Task: Create a due date automation trigger when advanced on, on the monday before a card is due add dates starting in less than 1 working days at 11:00 AM.
Action: Mouse moved to (1033, 304)
Screenshot: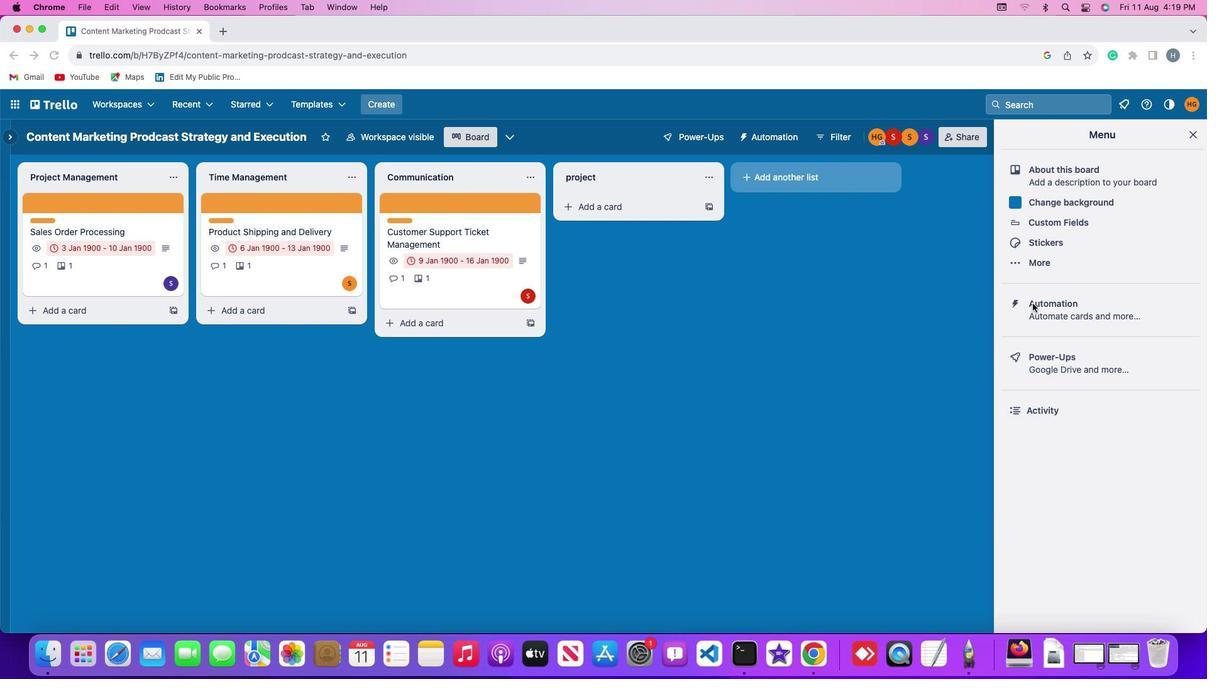 
Action: Mouse pressed left at (1033, 304)
Screenshot: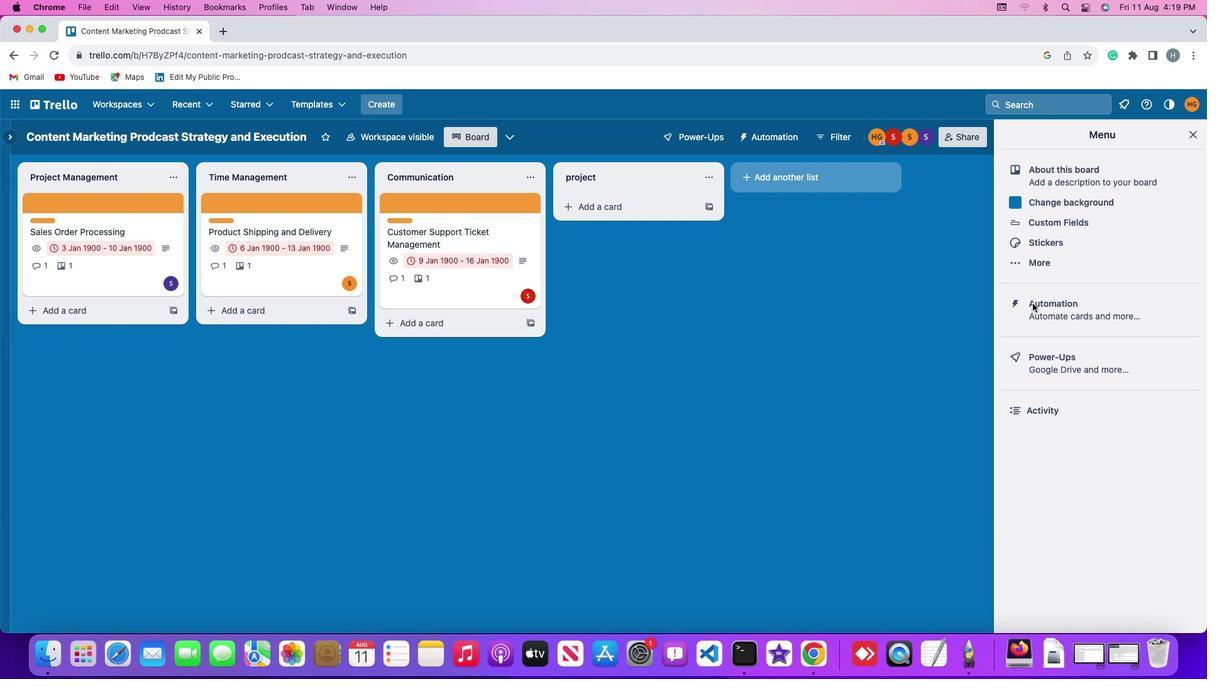 
Action: Mouse pressed left at (1033, 304)
Screenshot: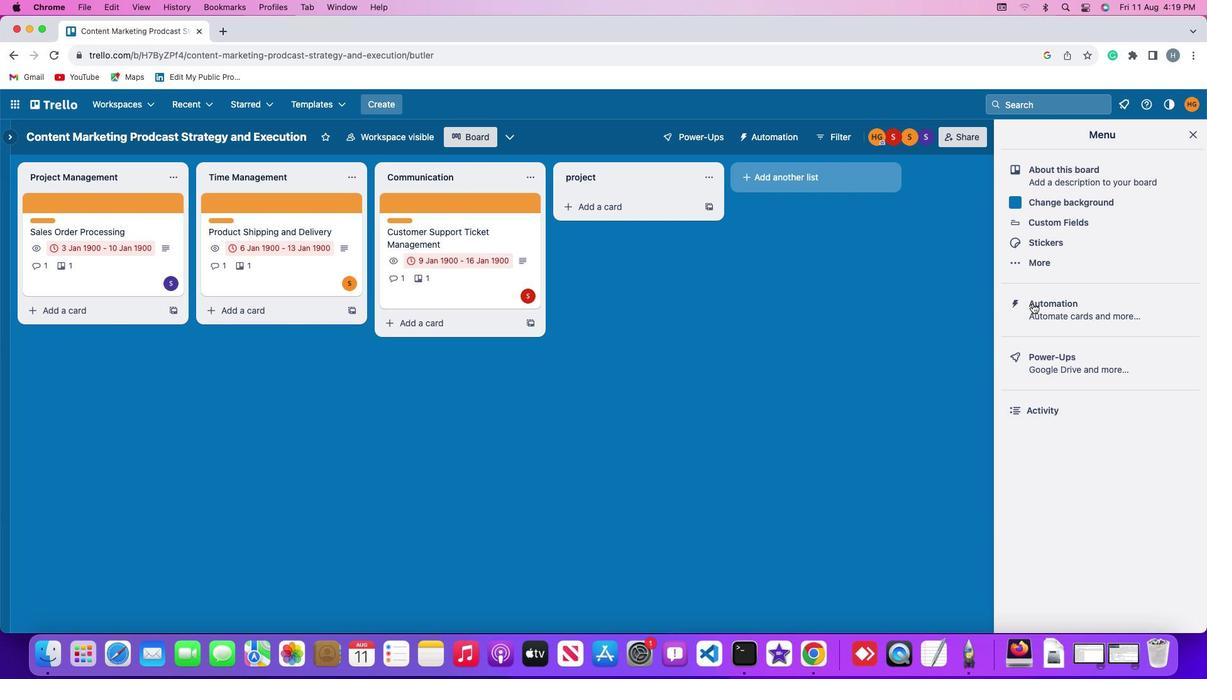 
Action: Mouse moved to (78, 298)
Screenshot: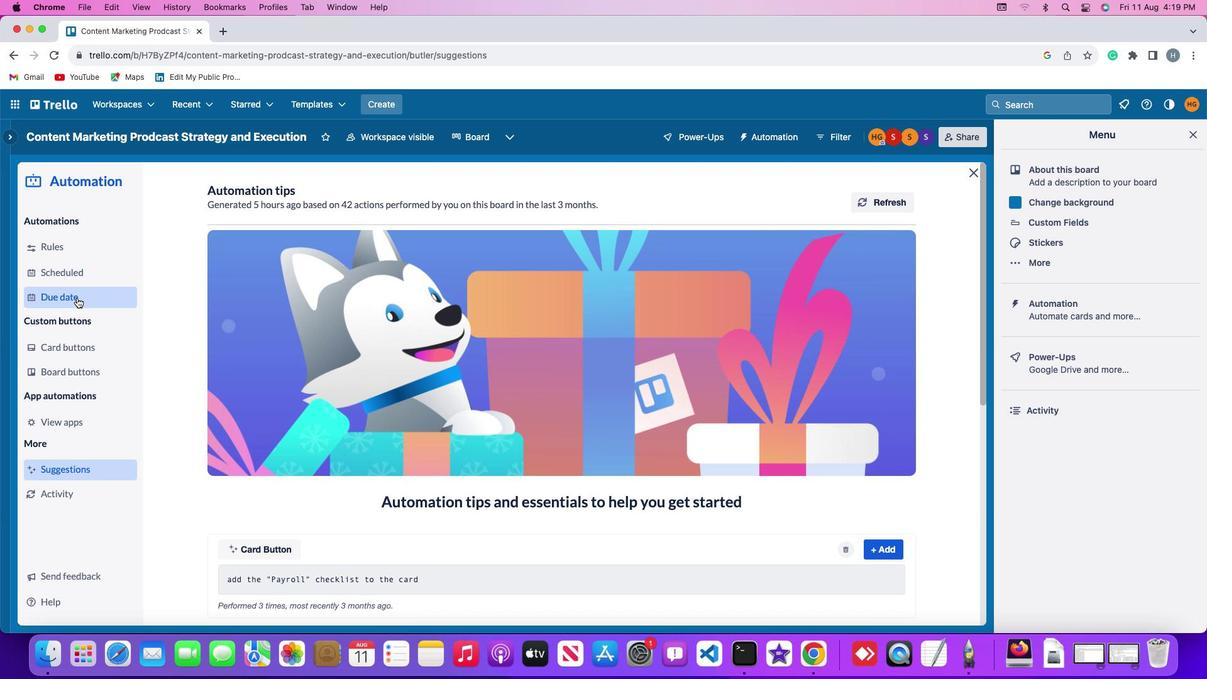 
Action: Mouse pressed left at (78, 298)
Screenshot: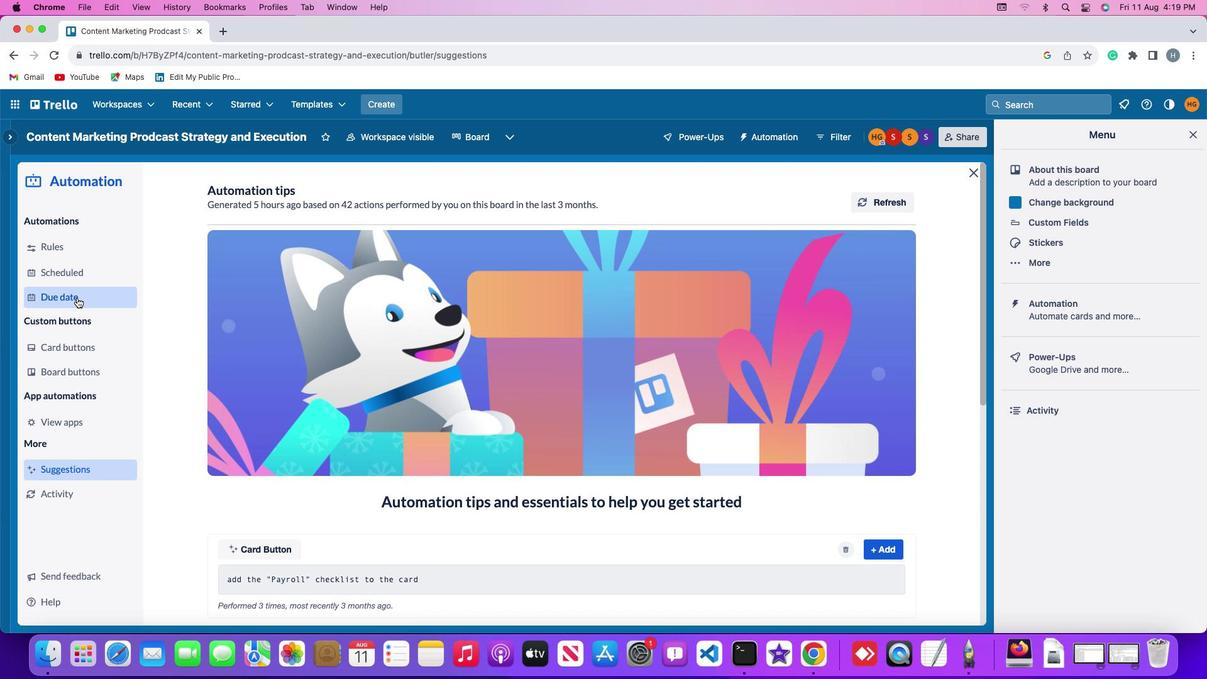 
Action: Mouse moved to (830, 196)
Screenshot: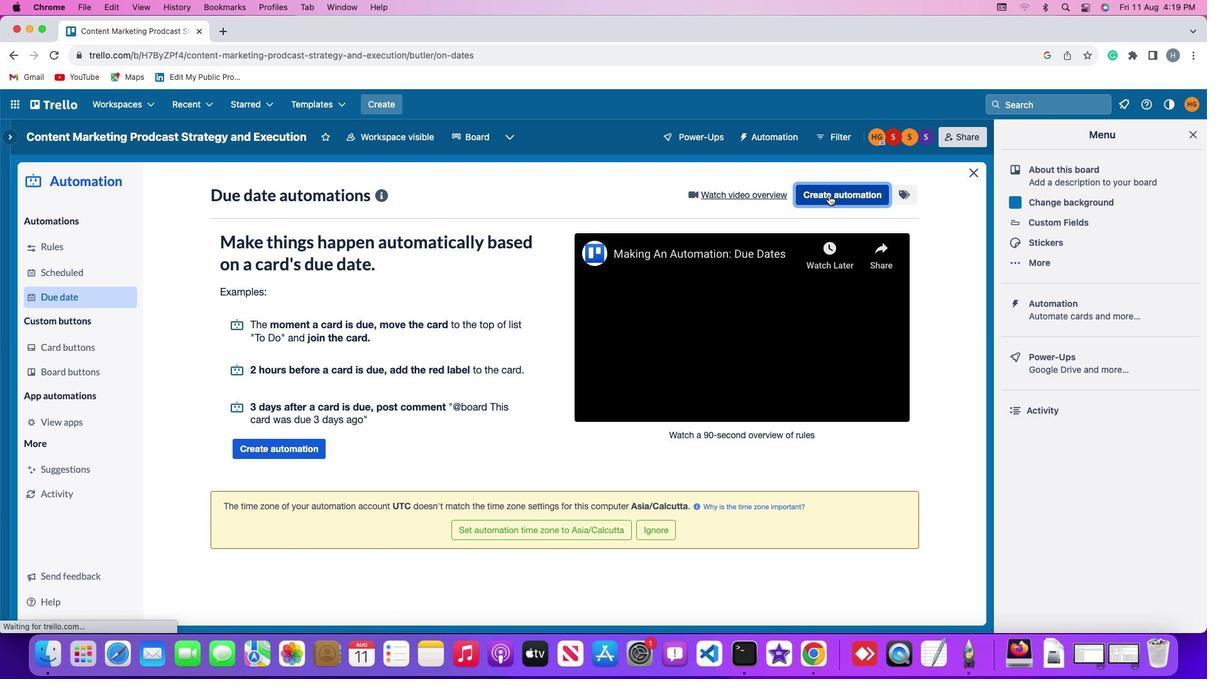 
Action: Mouse pressed left at (830, 196)
Screenshot: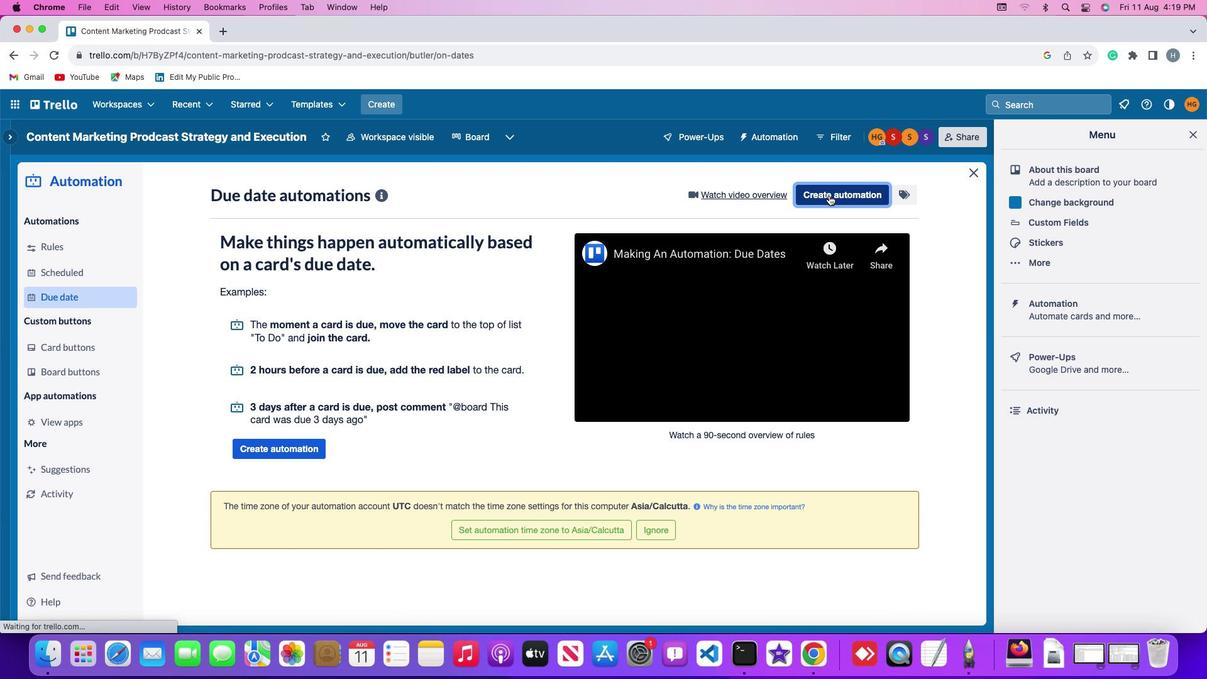 
Action: Mouse moved to (270, 312)
Screenshot: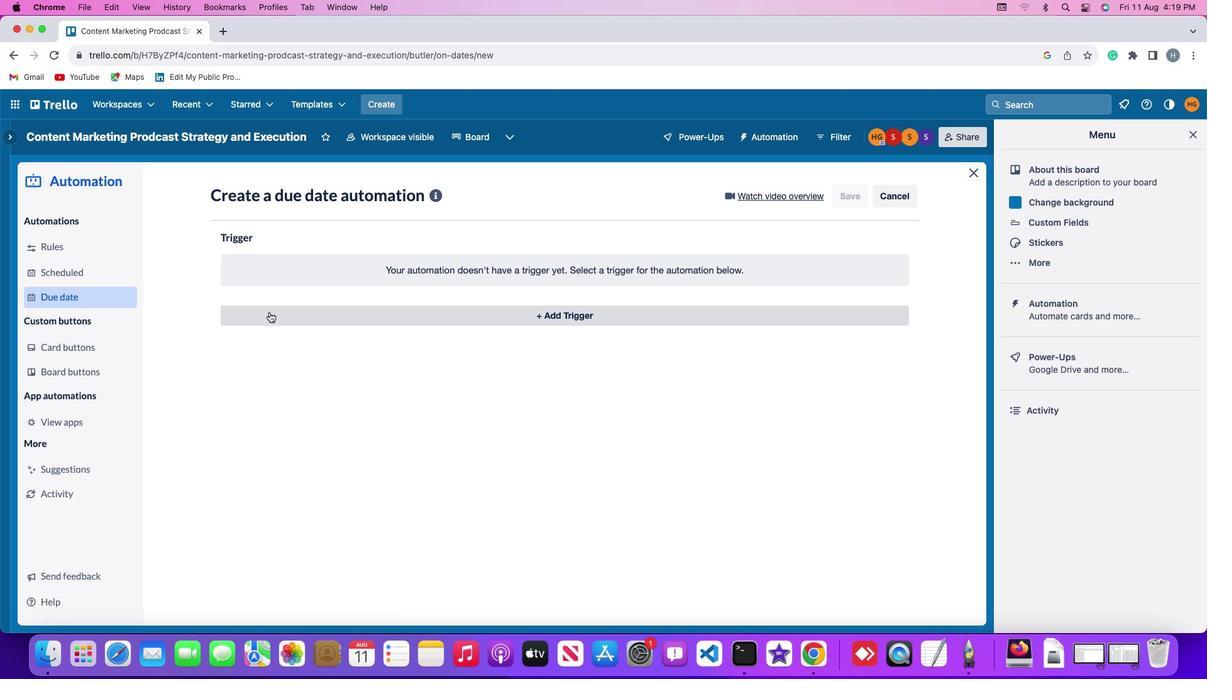 
Action: Mouse pressed left at (270, 312)
Screenshot: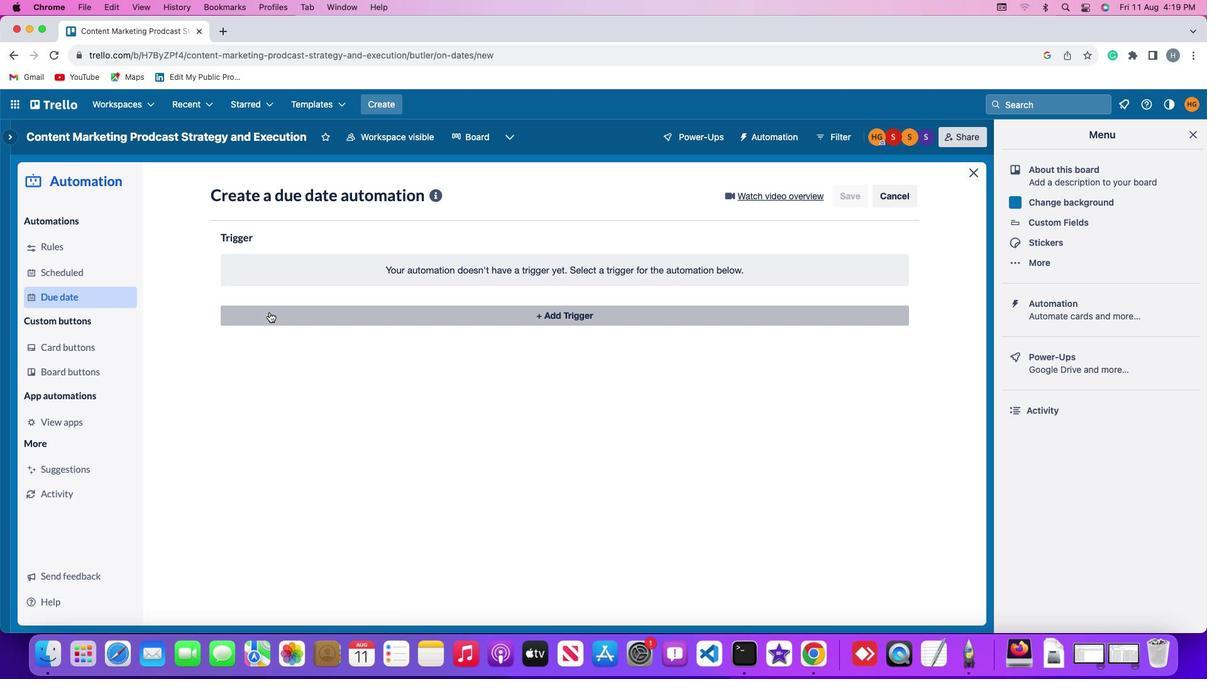 
Action: Mouse moved to (274, 538)
Screenshot: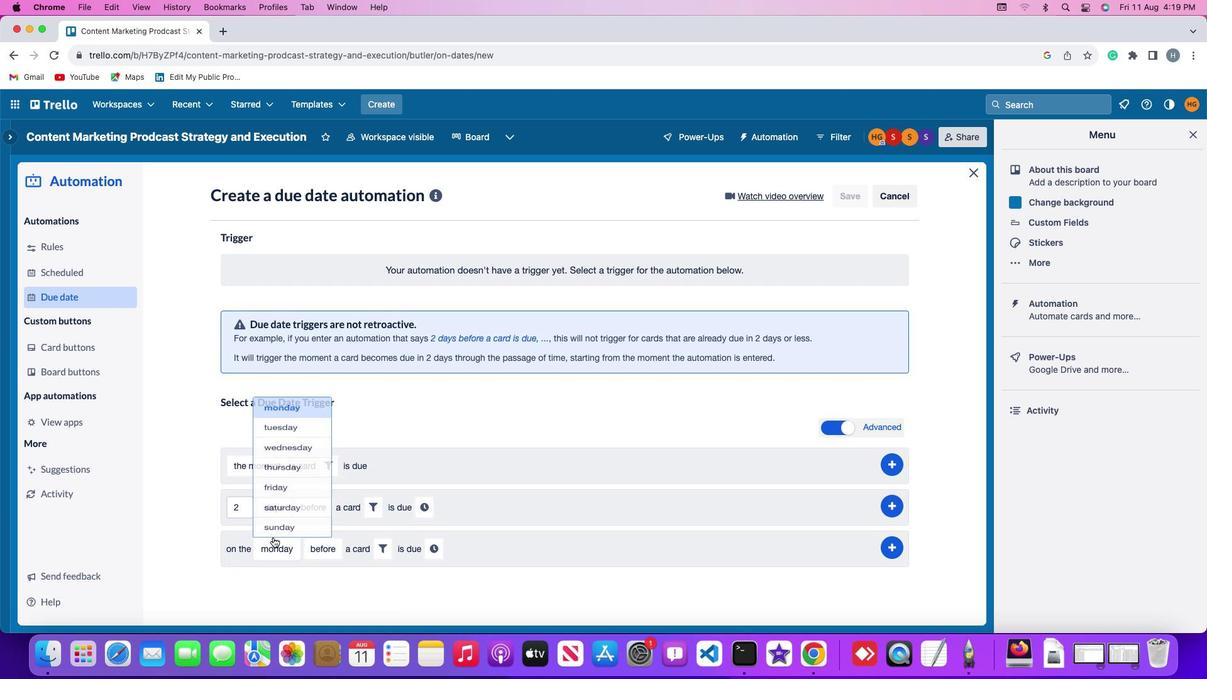 
Action: Mouse pressed left at (274, 538)
Screenshot: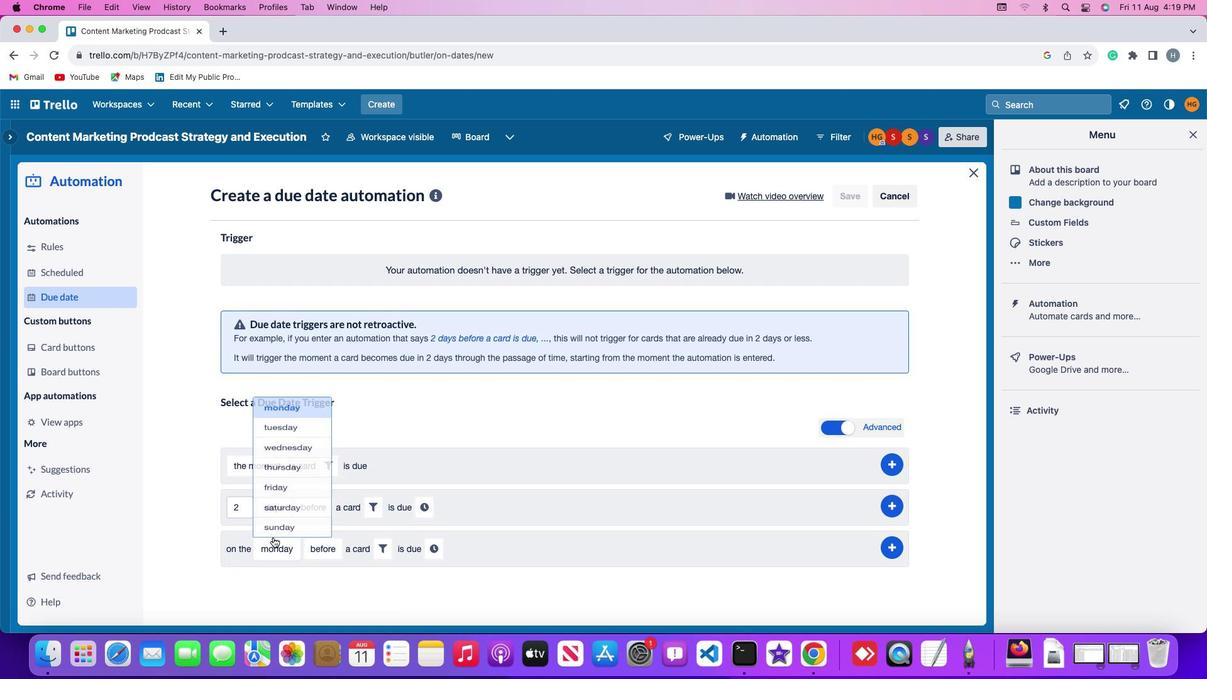 
Action: Mouse moved to (300, 377)
Screenshot: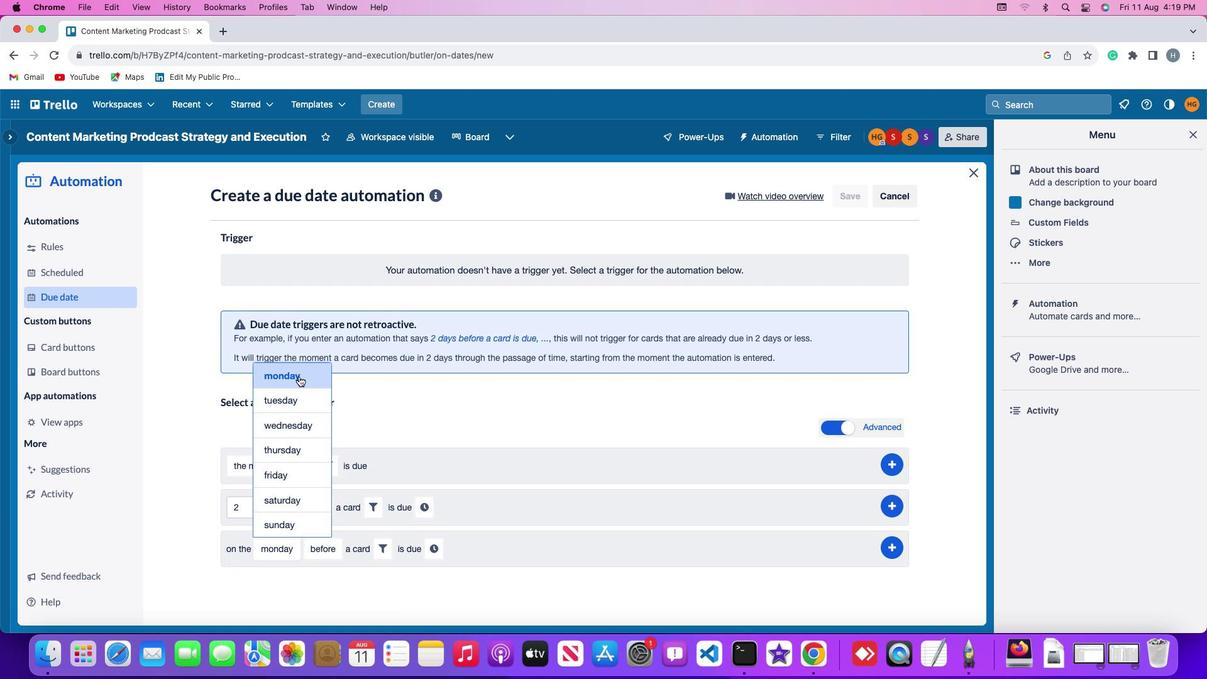 
Action: Mouse pressed left at (300, 377)
Screenshot: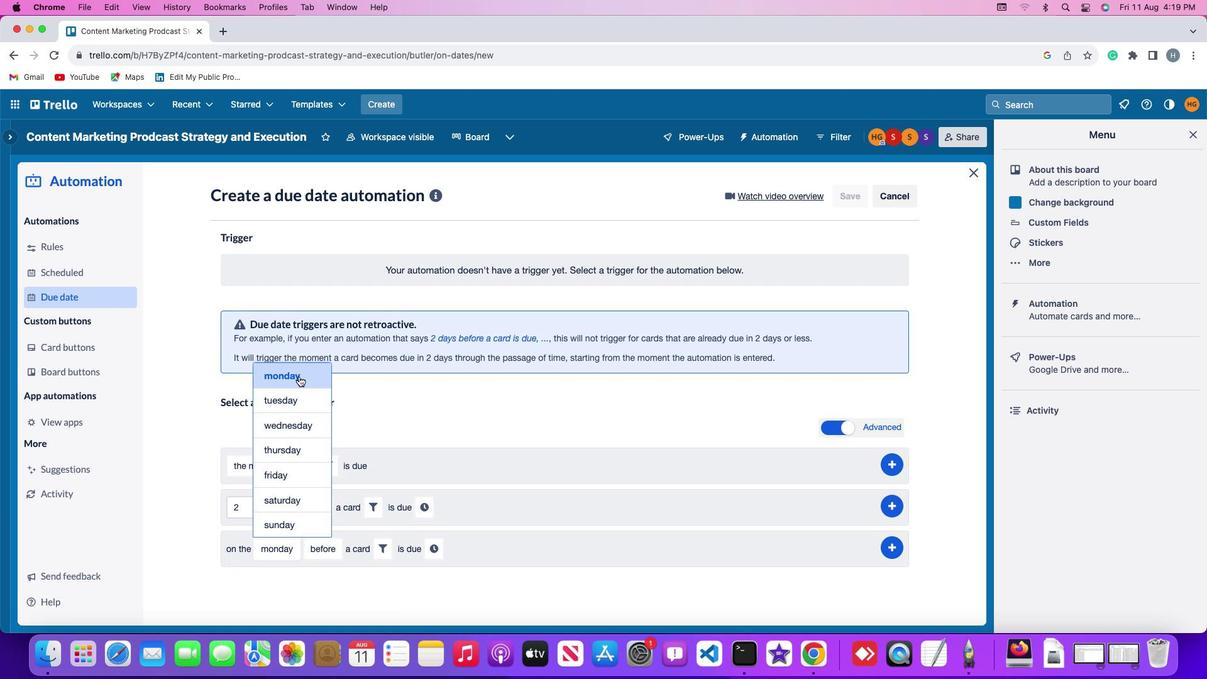 
Action: Mouse moved to (310, 542)
Screenshot: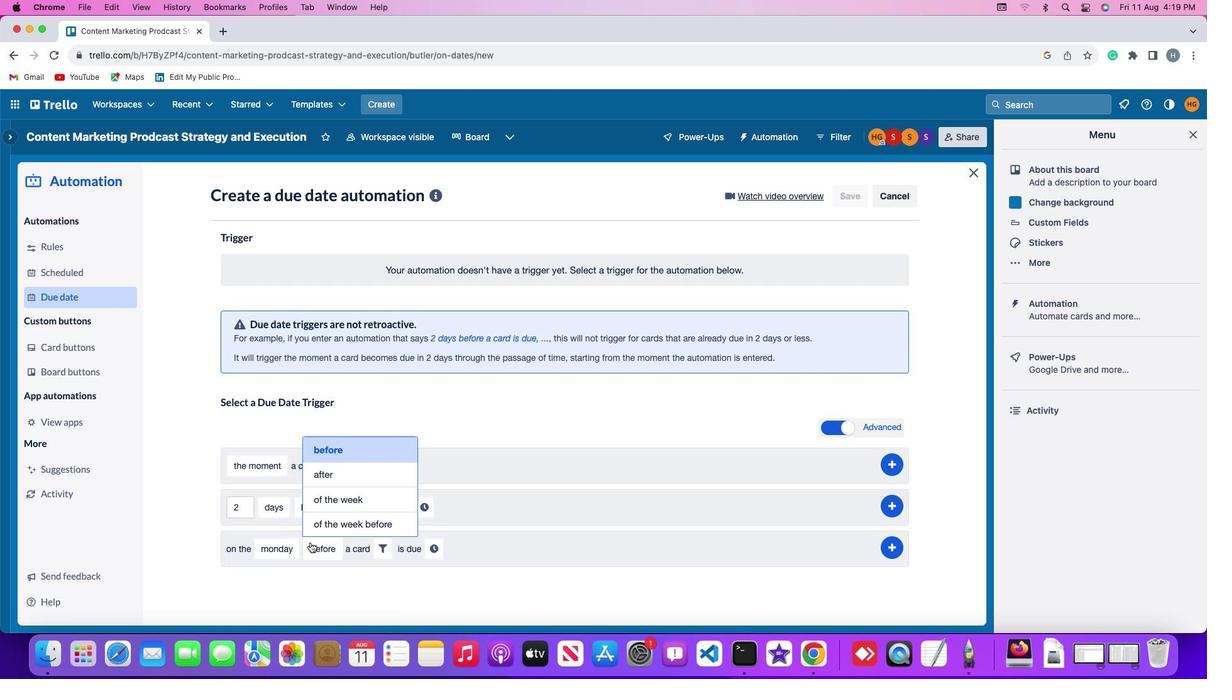 
Action: Mouse pressed left at (310, 542)
Screenshot: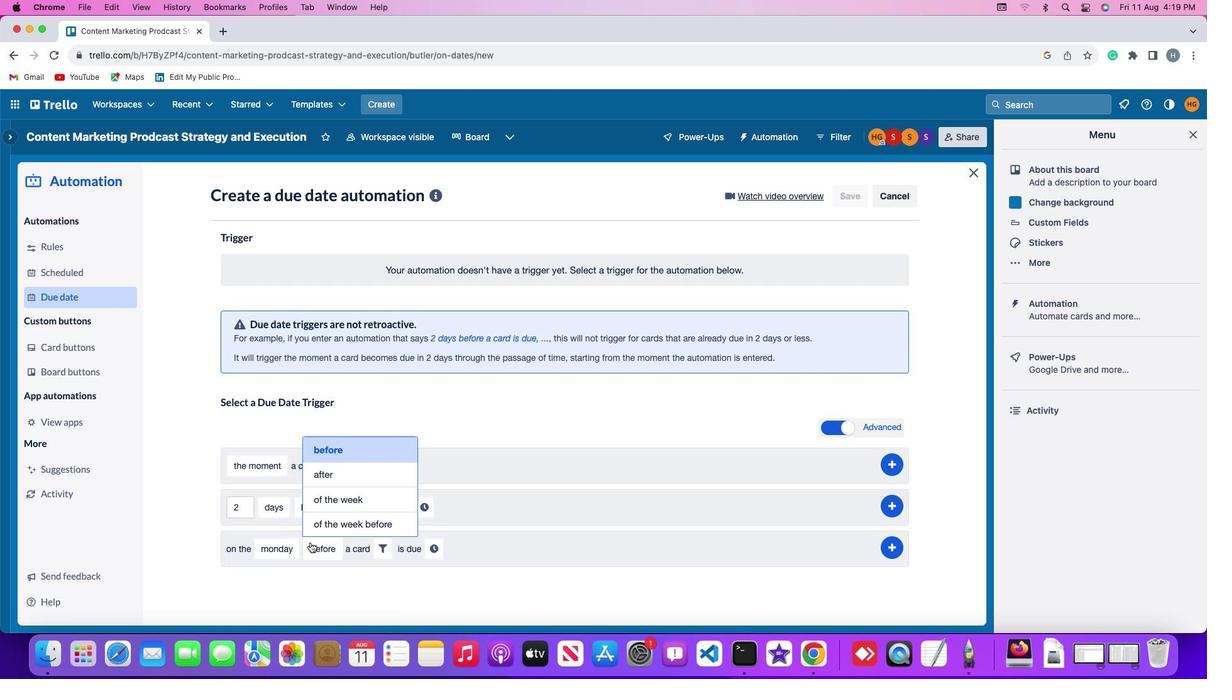 
Action: Mouse moved to (344, 451)
Screenshot: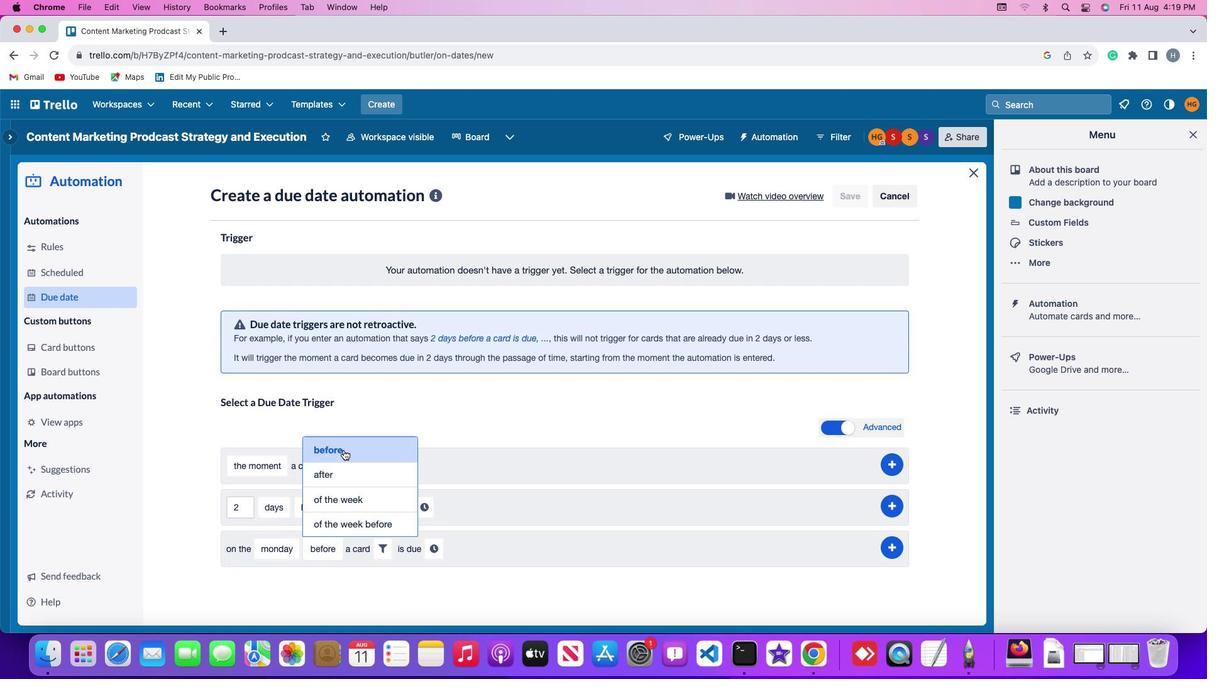 
Action: Mouse pressed left at (344, 451)
Screenshot: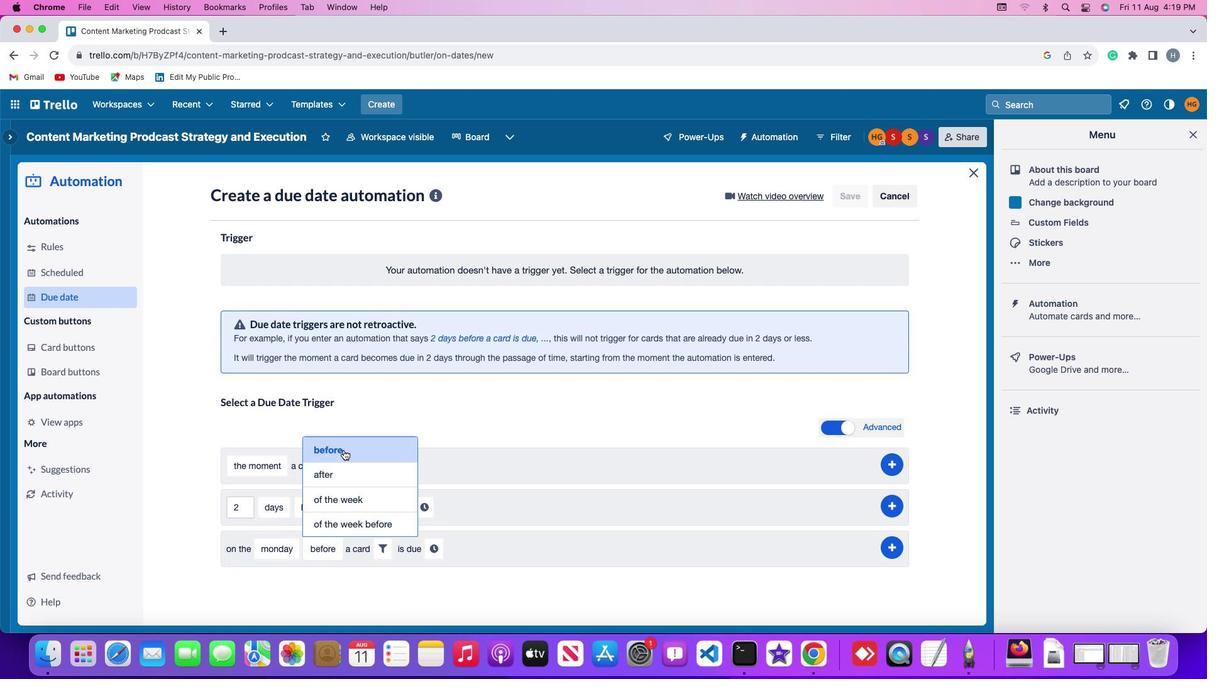 
Action: Mouse moved to (375, 551)
Screenshot: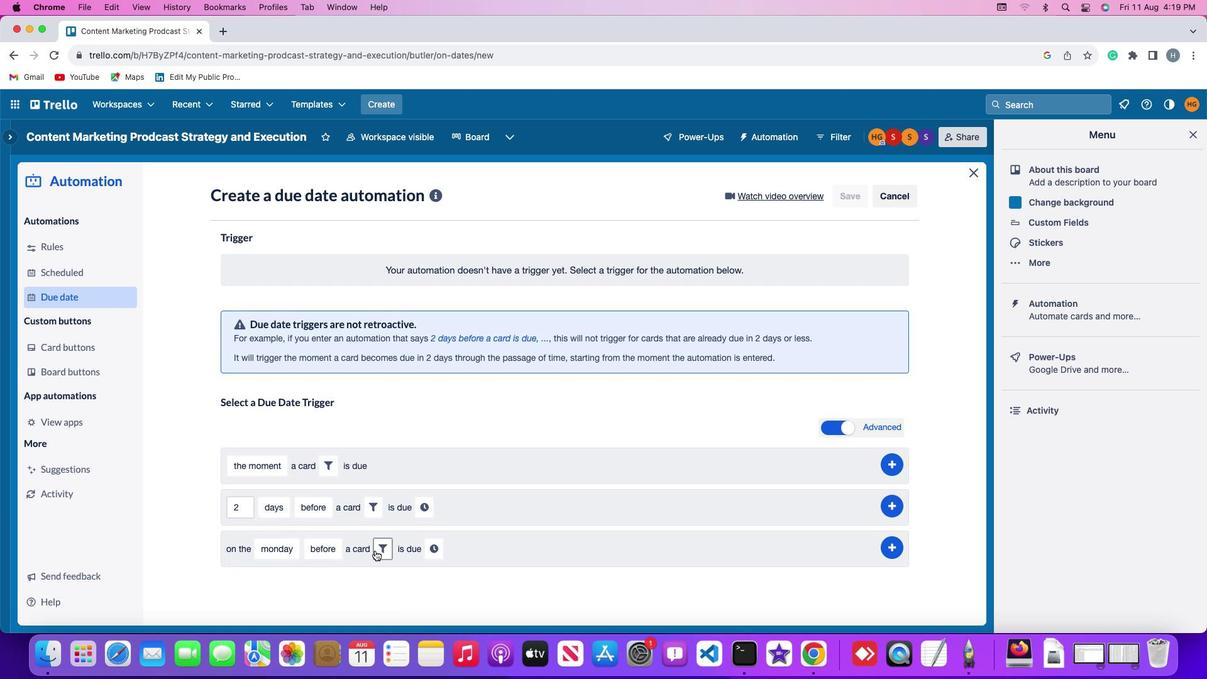 
Action: Mouse pressed left at (375, 551)
Screenshot: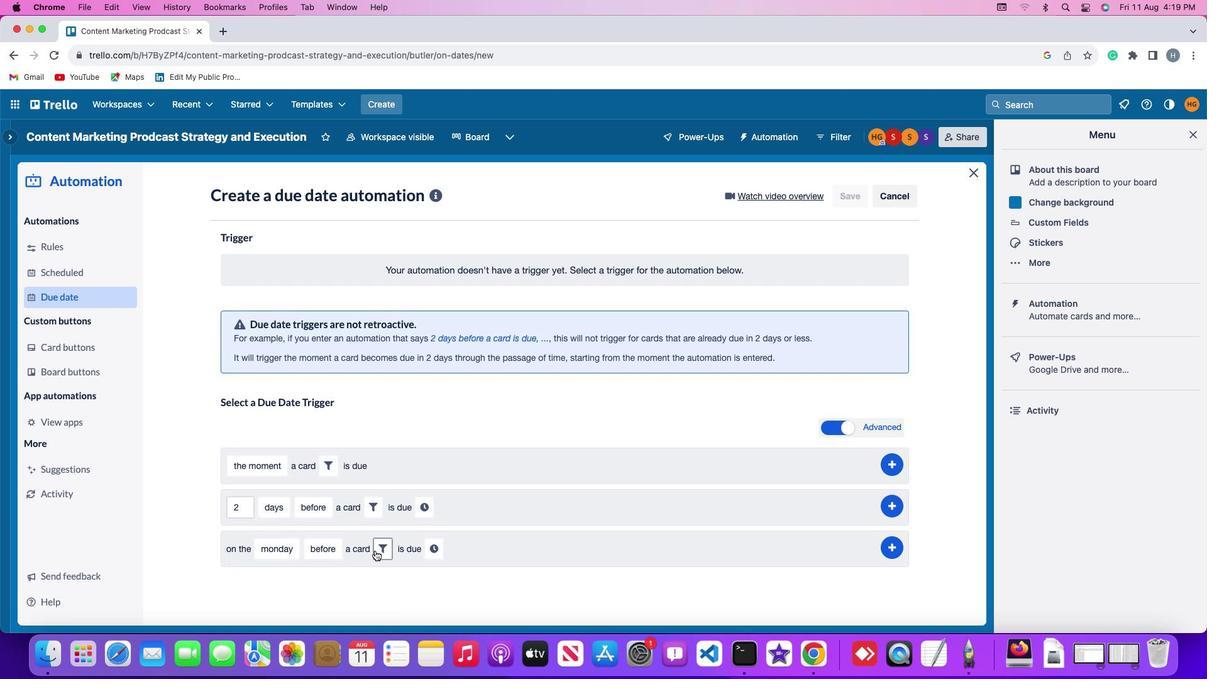 
Action: Mouse moved to (448, 589)
Screenshot: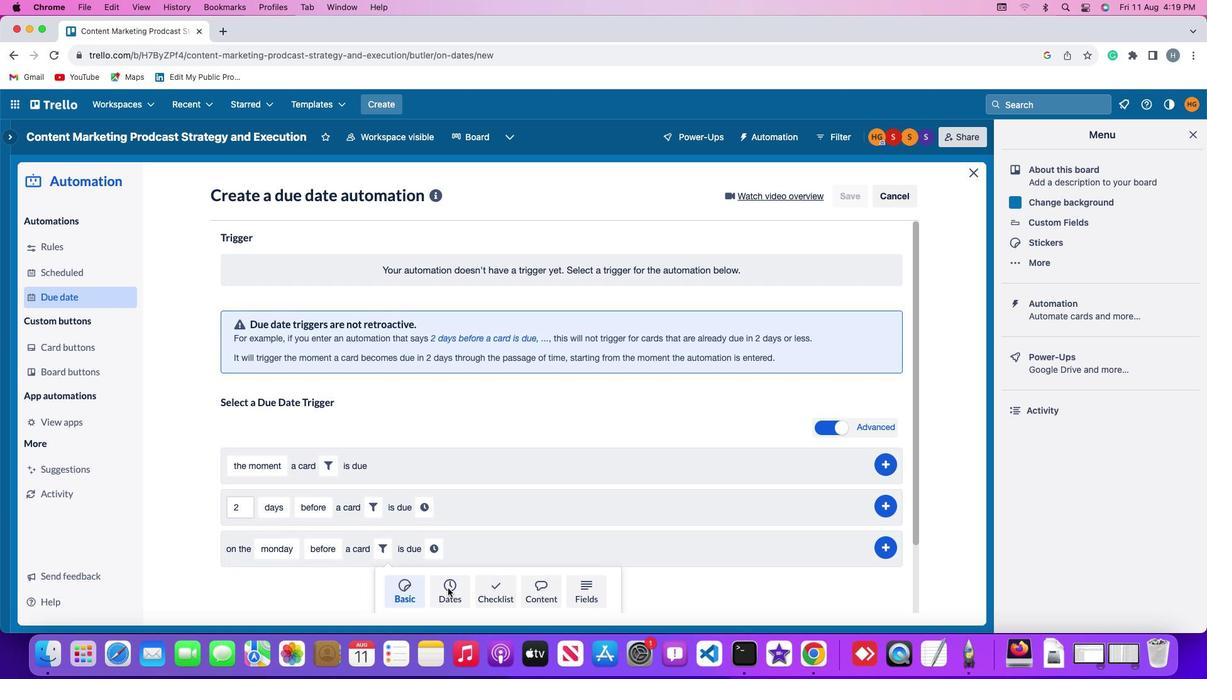 
Action: Mouse pressed left at (448, 589)
Screenshot: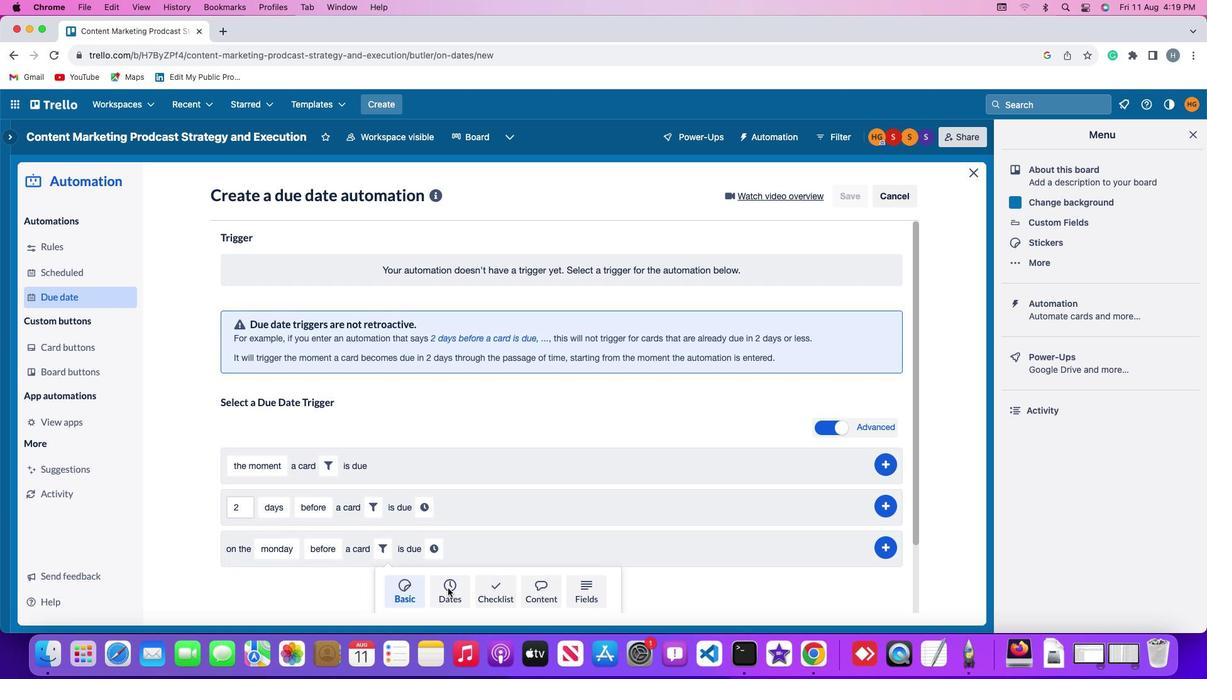 
Action: Mouse moved to (333, 593)
Screenshot: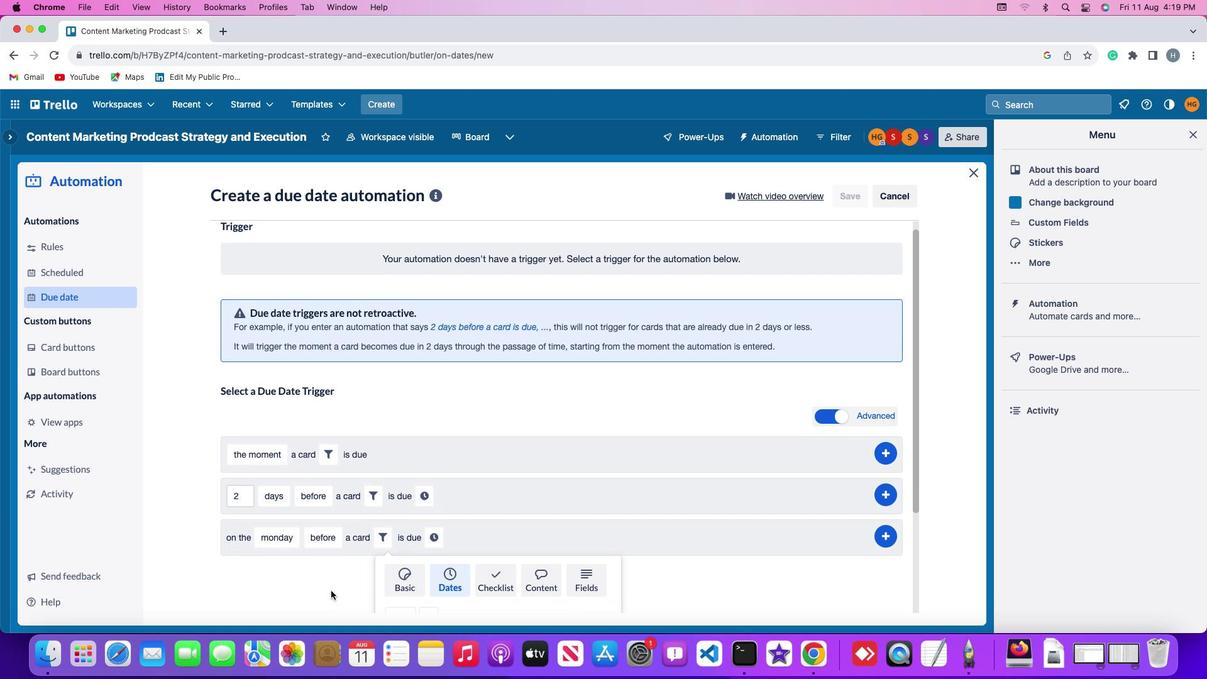
Action: Mouse scrolled (333, 593) with delta (0, 0)
Screenshot: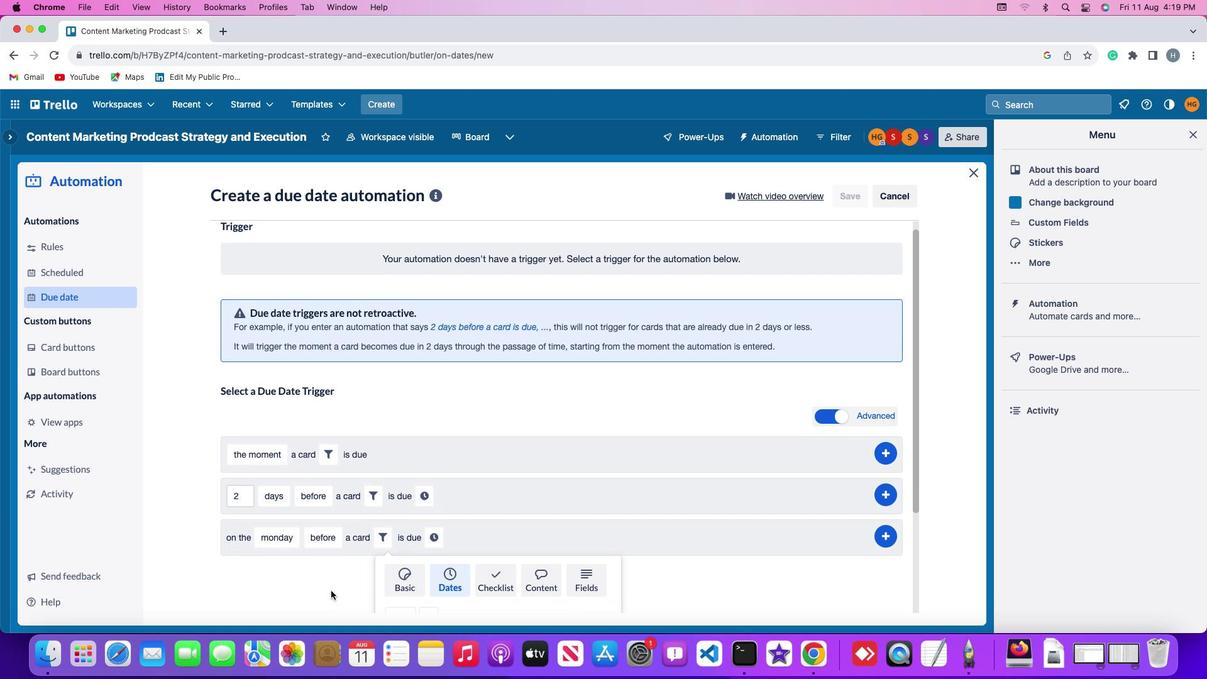 
Action: Mouse scrolled (333, 593) with delta (0, 0)
Screenshot: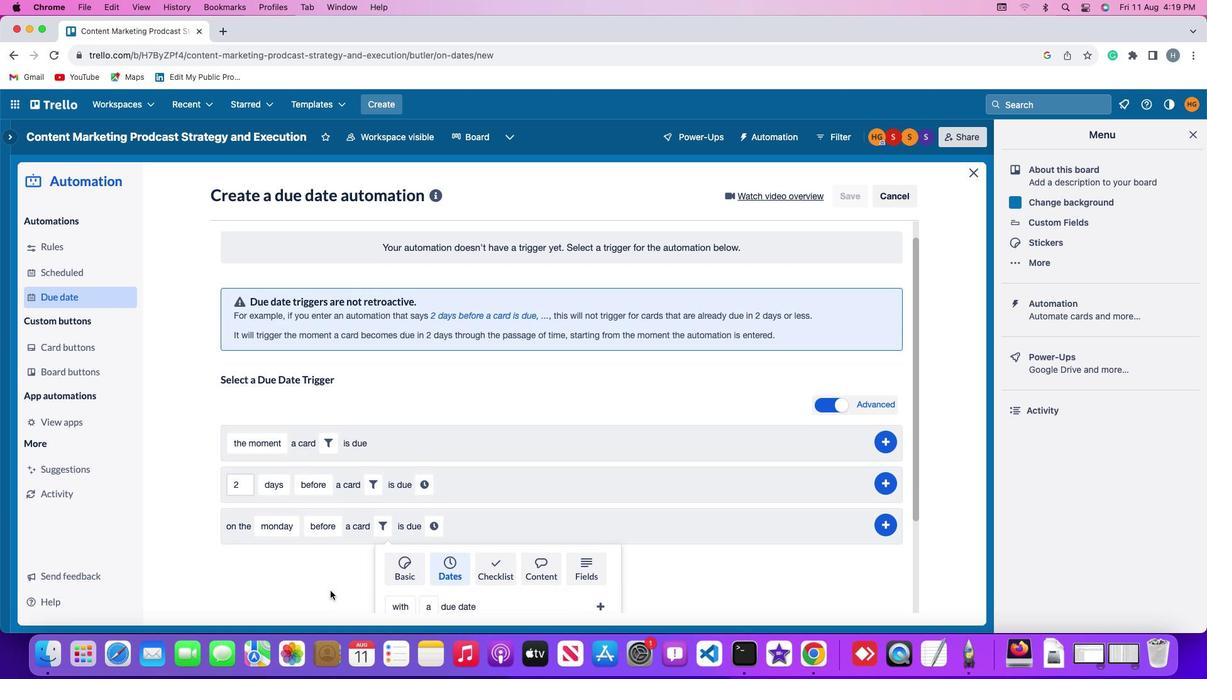 
Action: Mouse scrolled (333, 593) with delta (0, 0)
Screenshot: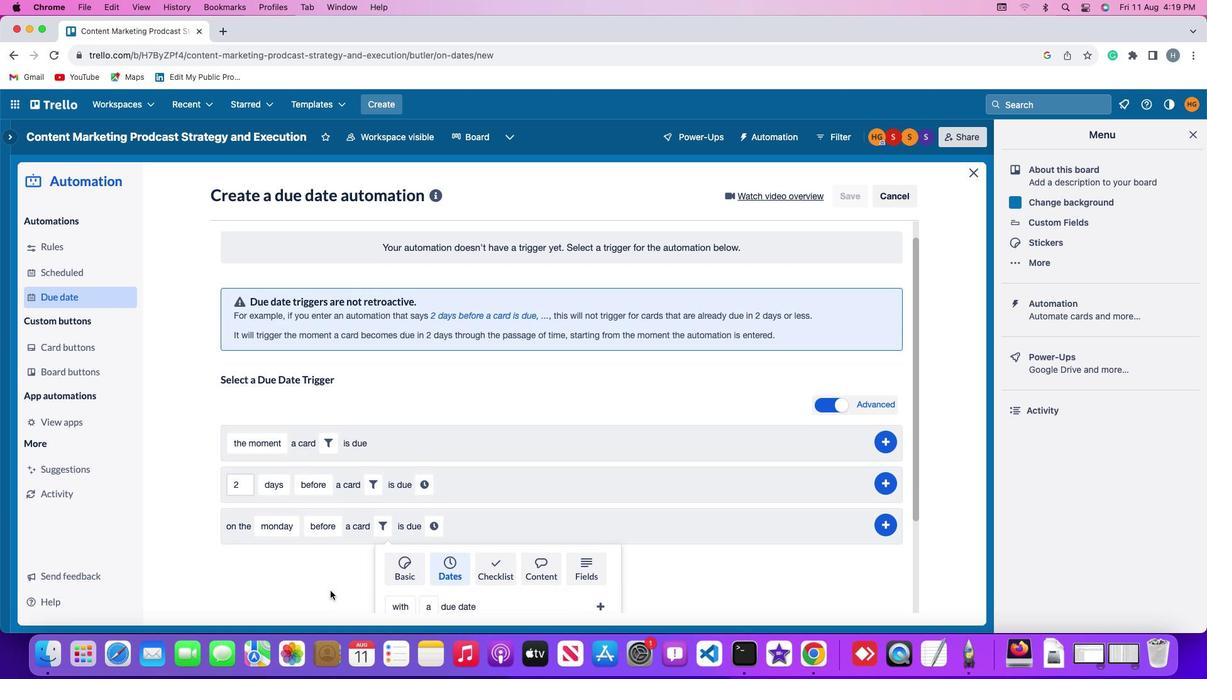 
Action: Mouse moved to (332, 593)
Screenshot: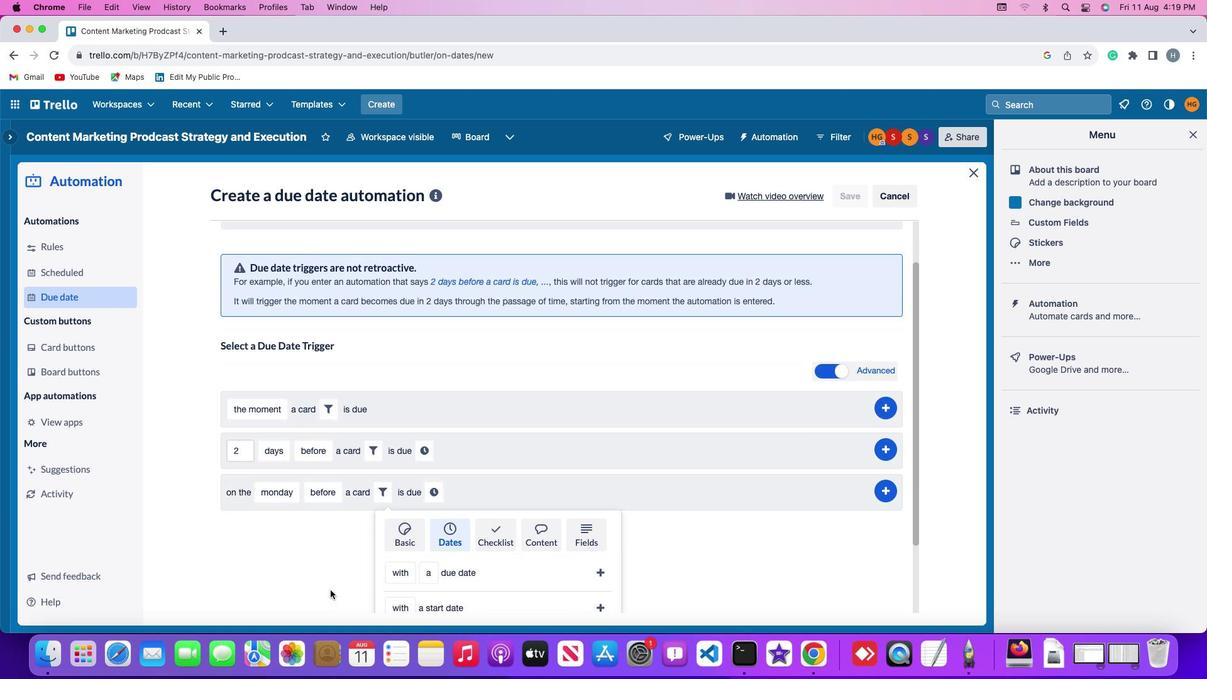 
Action: Mouse scrolled (332, 593) with delta (0, -1)
Screenshot: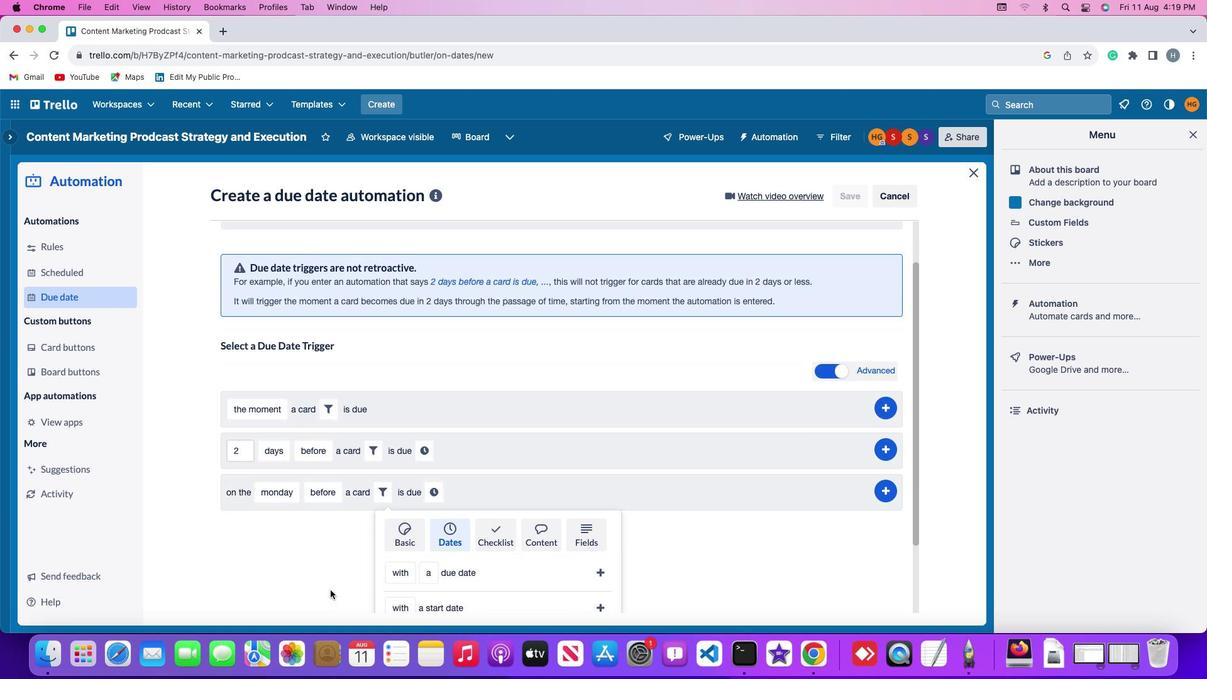 
Action: Mouse moved to (331, 591)
Screenshot: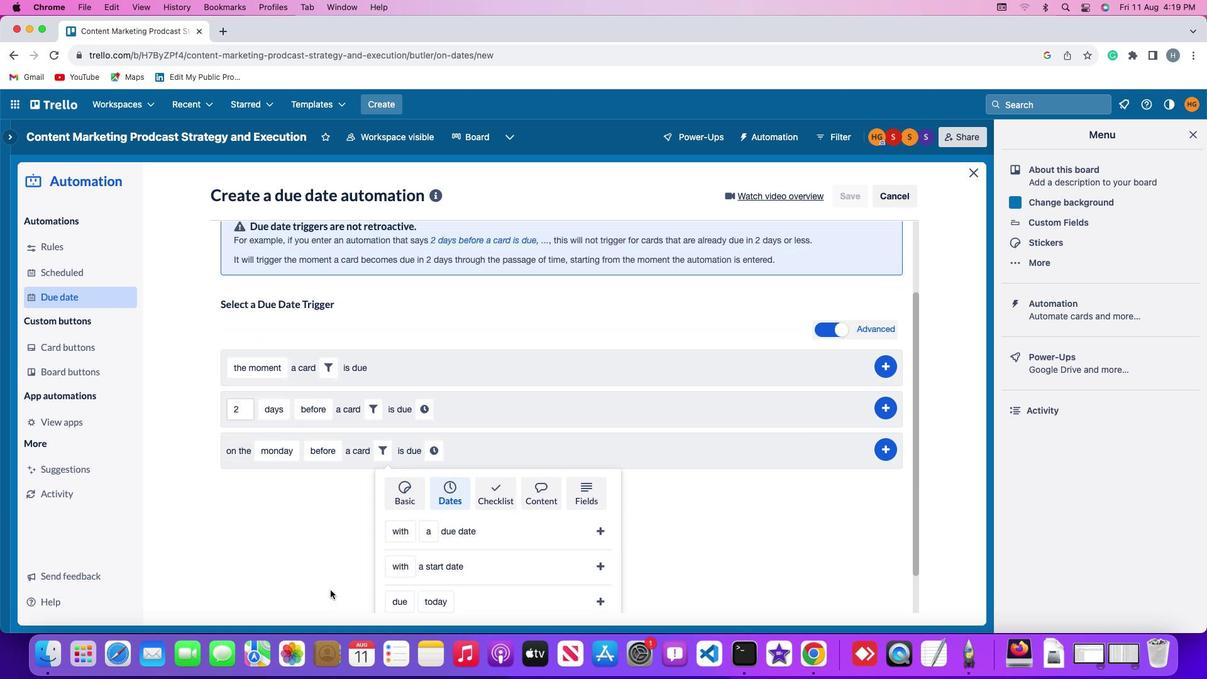 
Action: Mouse scrolled (331, 591) with delta (0, -2)
Screenshot: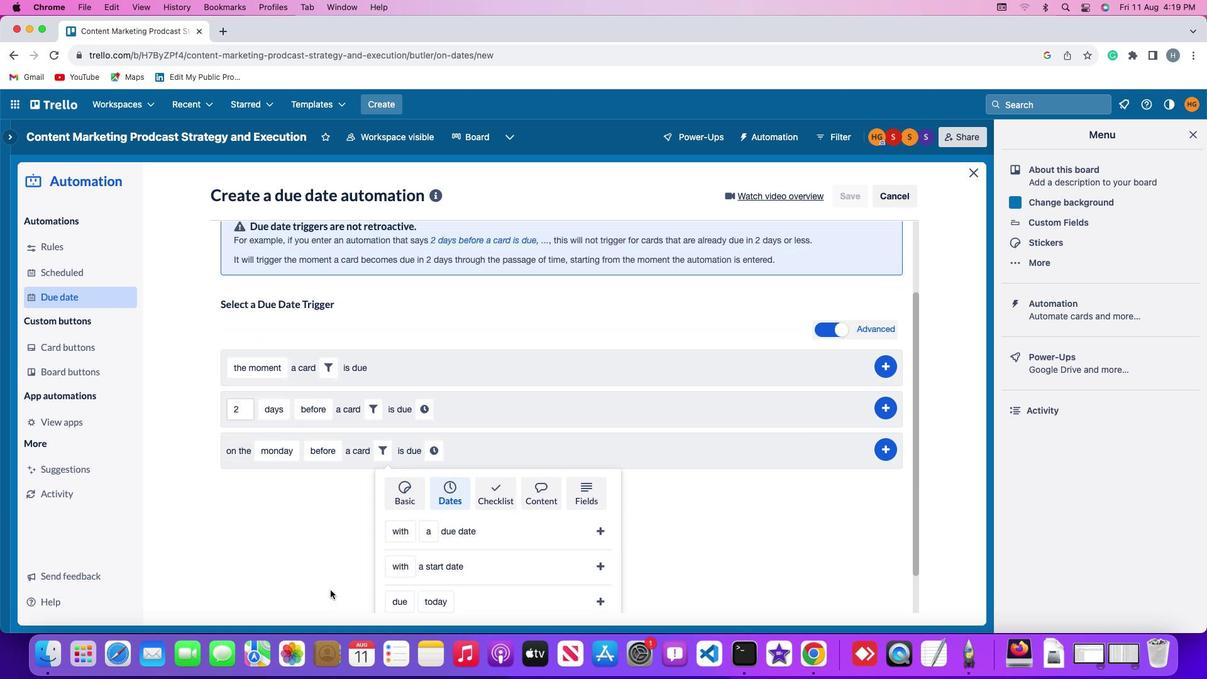 
Action: Mouse moved to (329, 591)
Screenshot: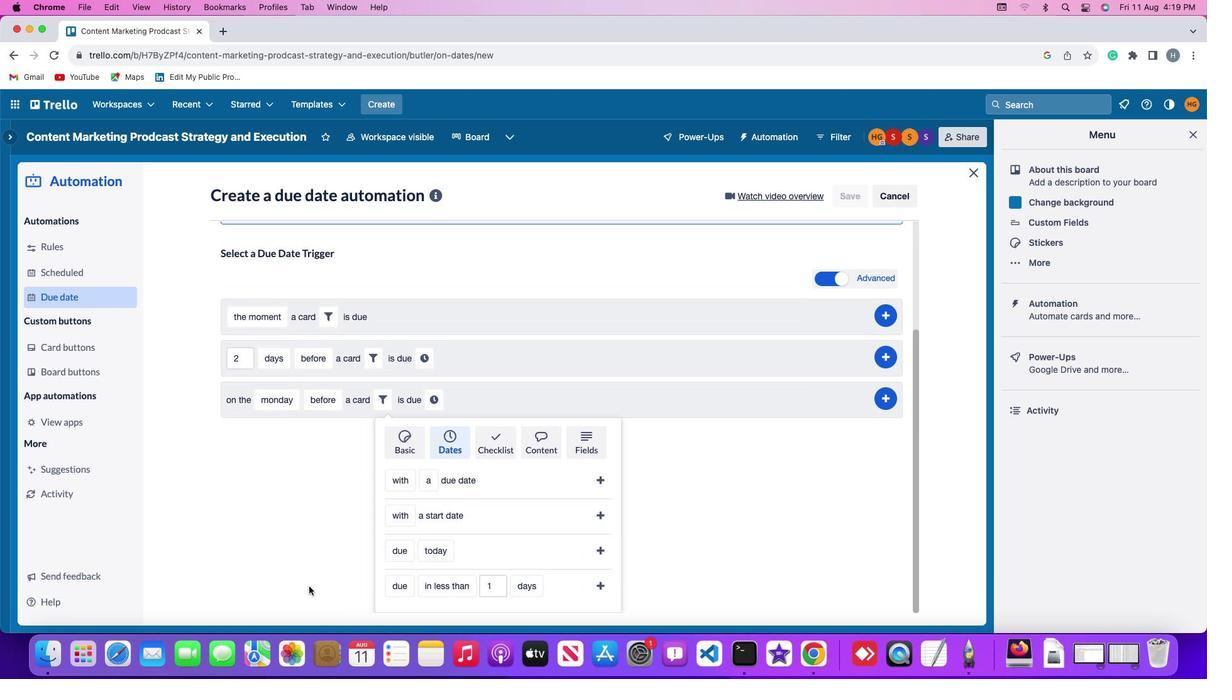 
Action: Mouse scrolled (329, 591) with delta (0, 0)
Screenshot: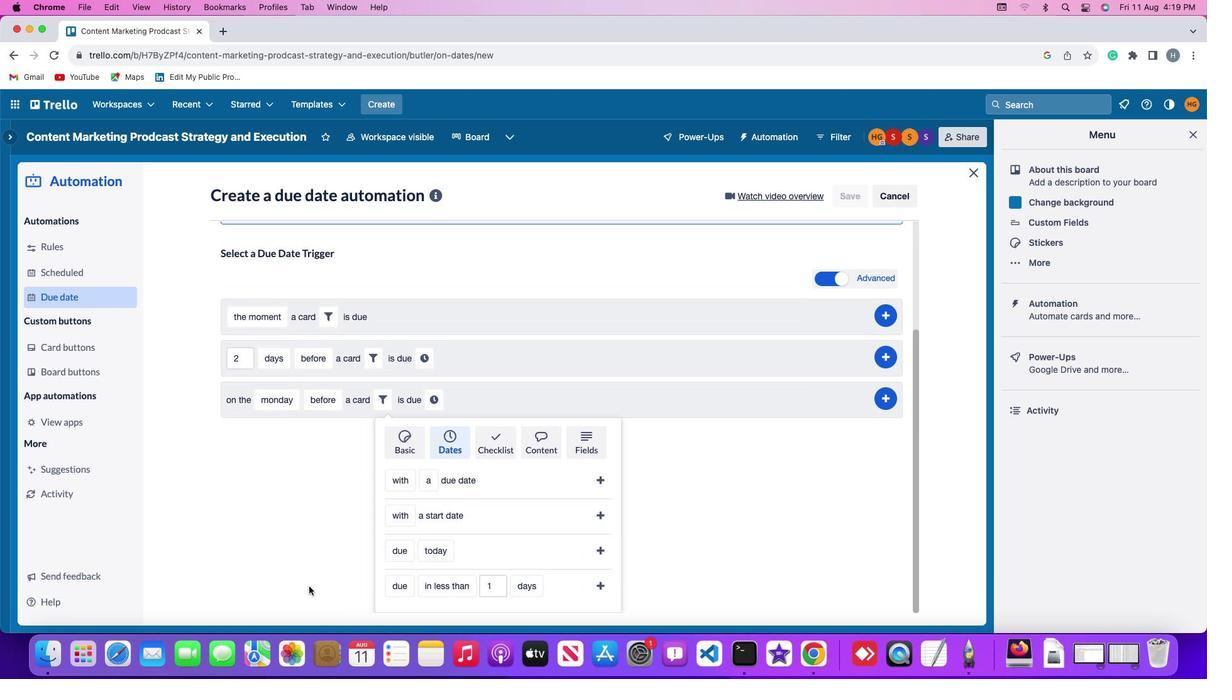 
Action: Mouse moved to (317, 588)
Screenshot: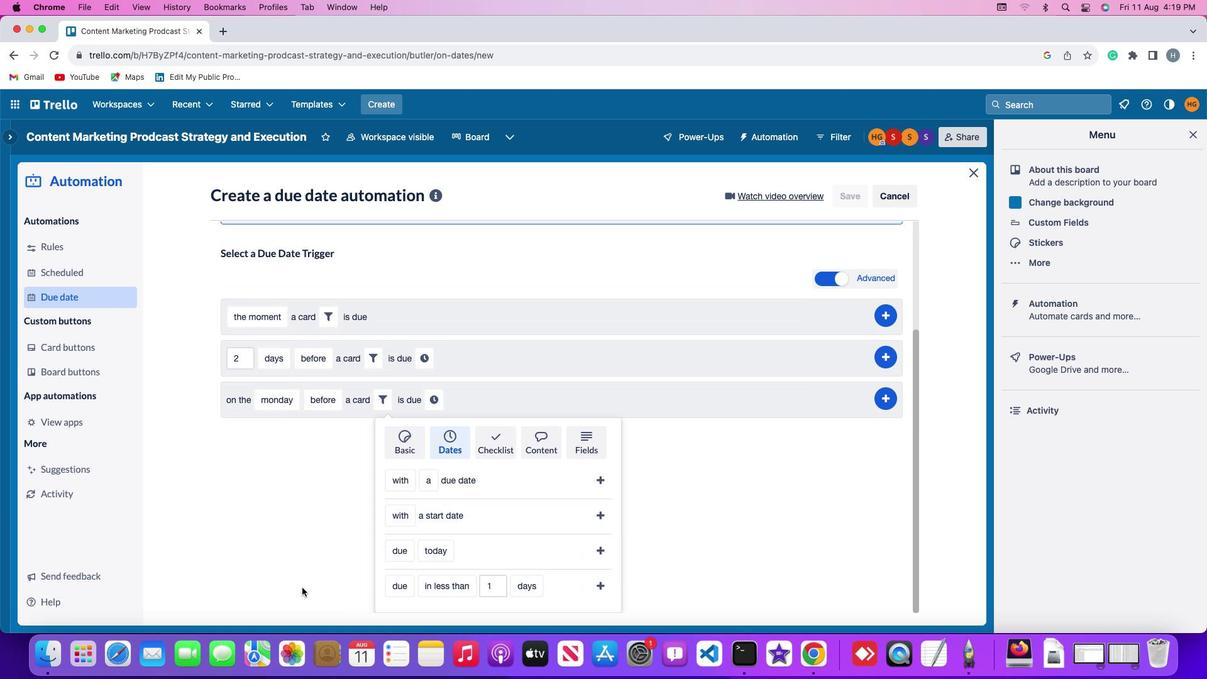
Action: Mouse scrolled (317, 588) with delta (0, 0)
Screenshot: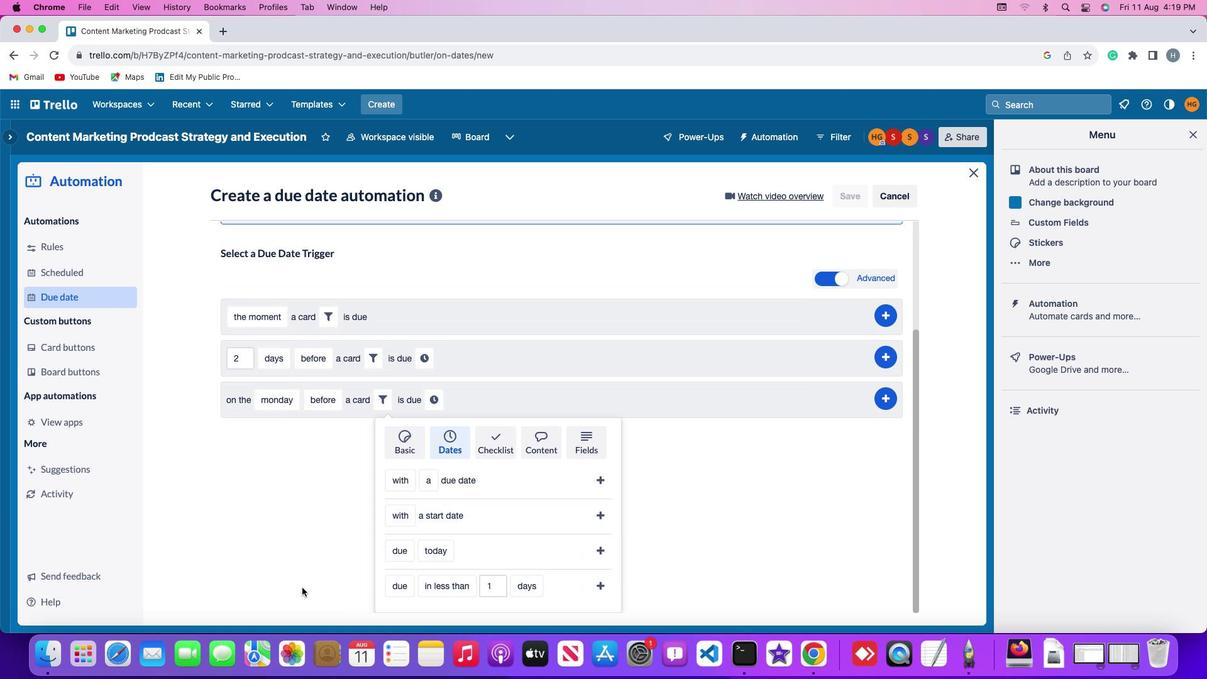 
Action: Mouse moved to (398, 588)
Screenshot: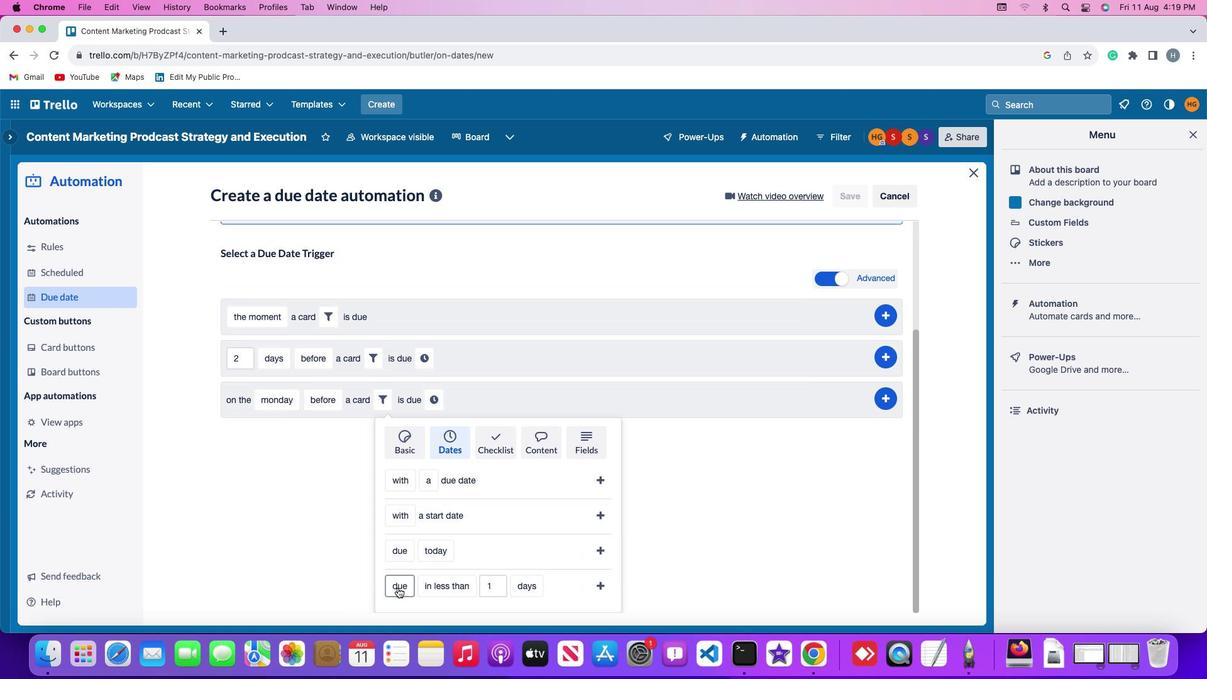 
Action: Mouse pressed left at (398, 588)
Screenshot: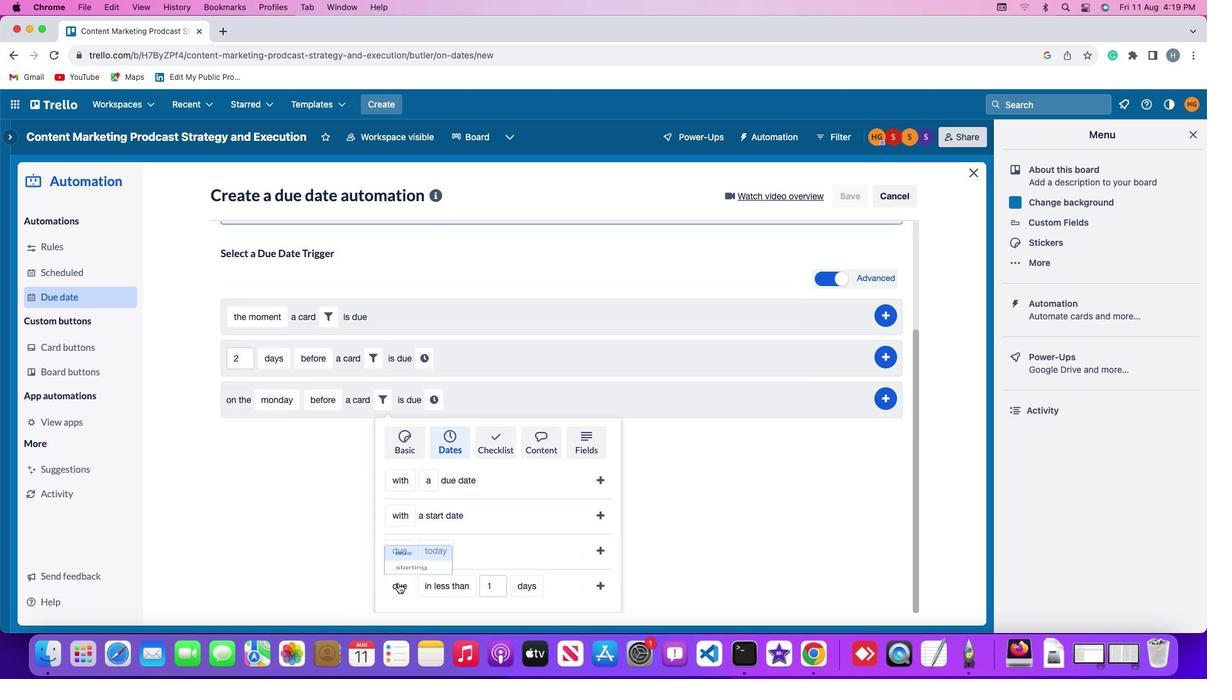 
Action: Mouse moved to (411, 558)
Screenshot: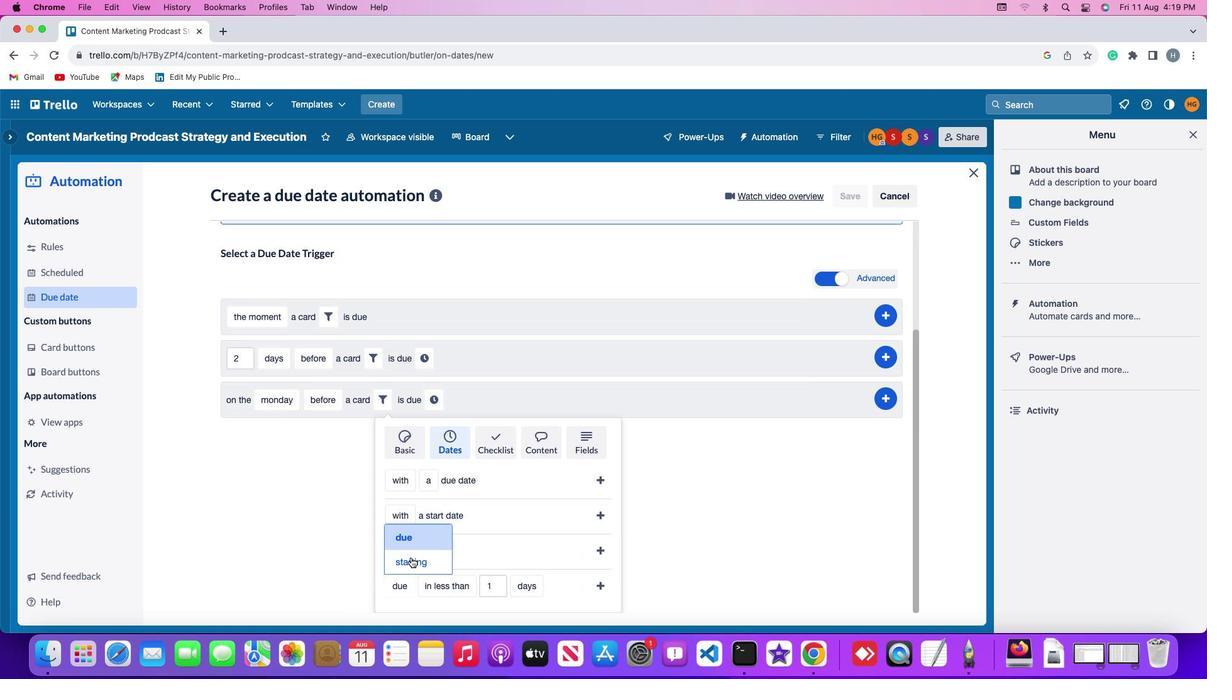 
Action: Mouse pressed left at (411, 558)
Screenshot: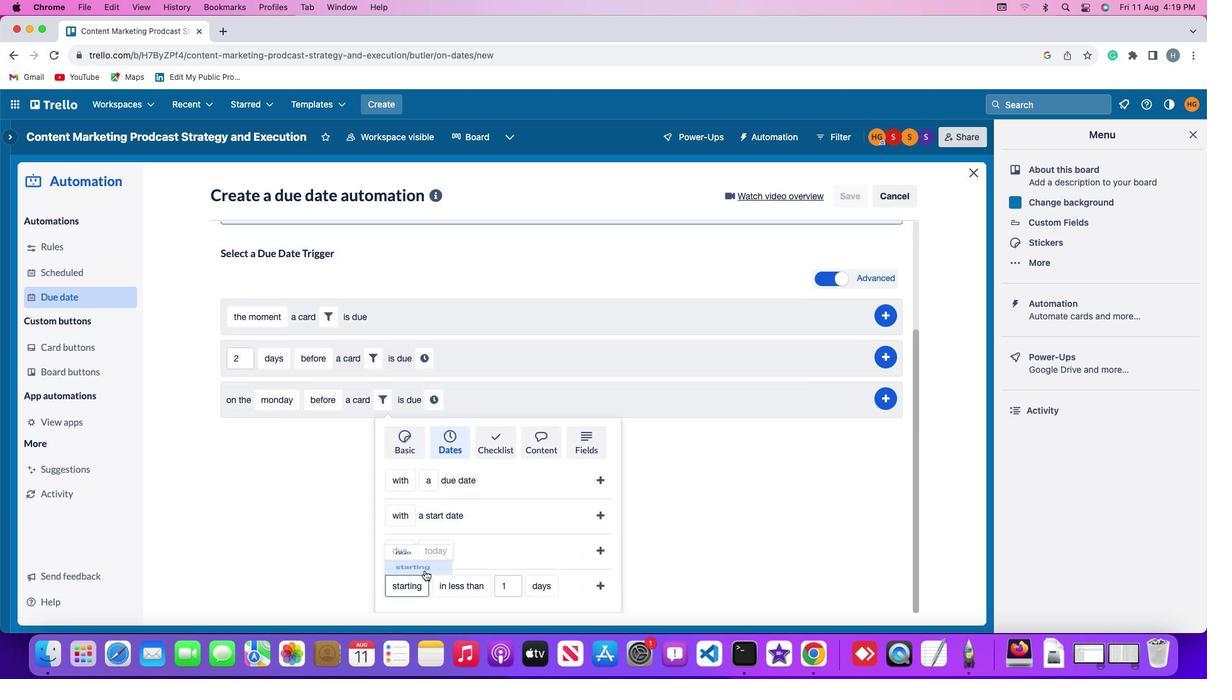 
Action: Mouse moved to (457, 592)
Screenshot: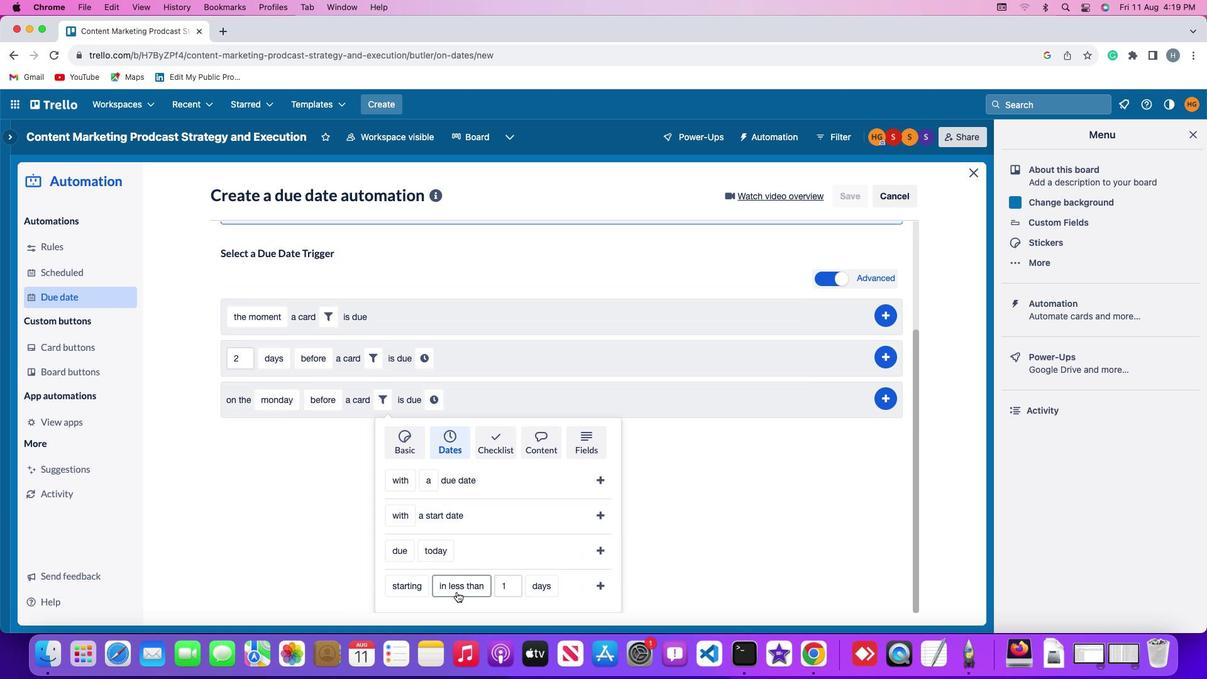 
Action: Mouse pressed left at (457, 592)
Screenshot: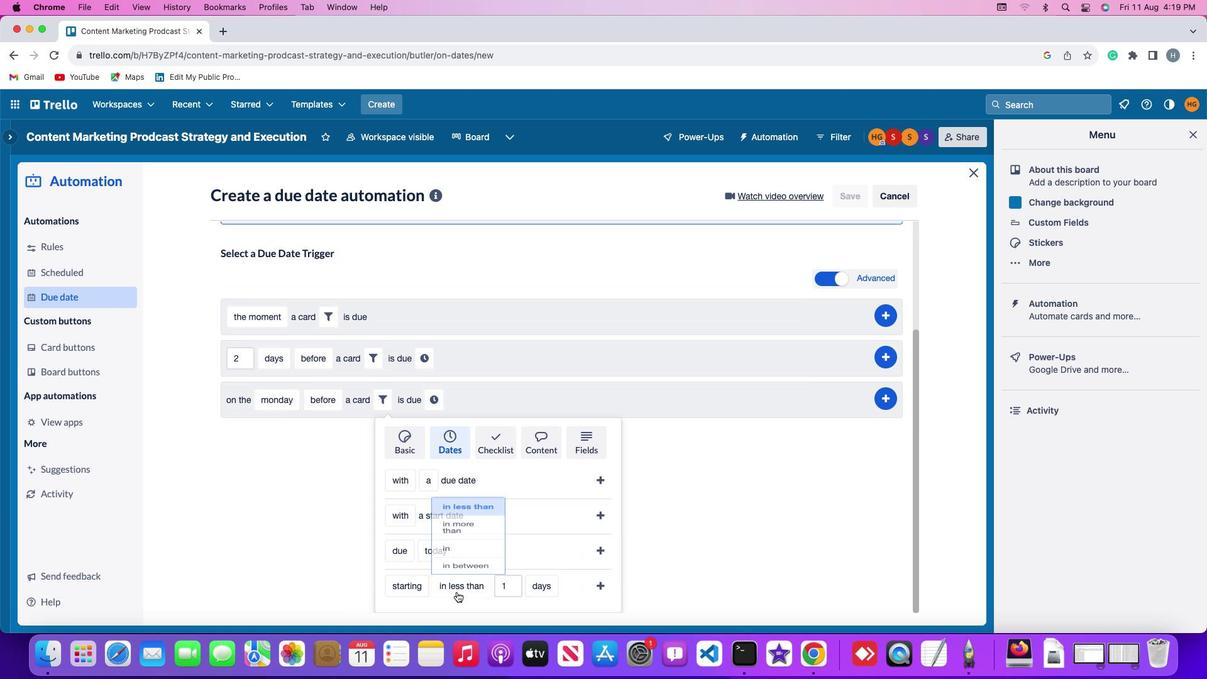 
Action: Mouse moved to (473, 481)
Screenshot: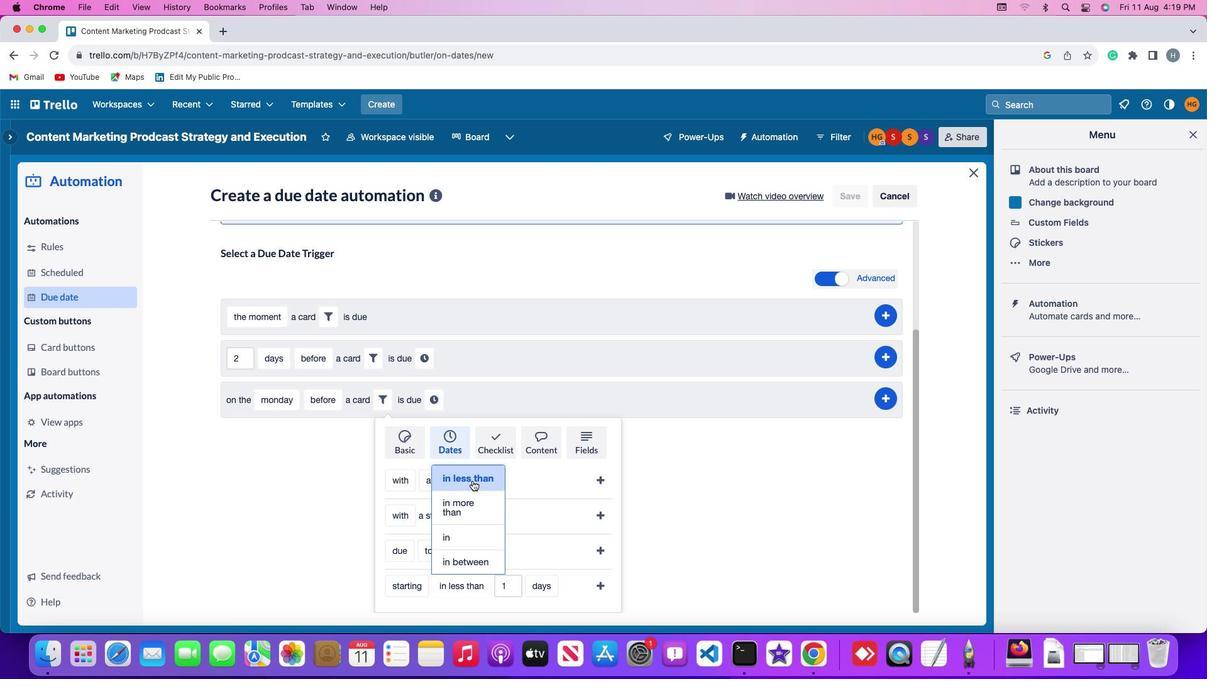 
Action: Mouse pressed left at (473, 481)
Screenshot: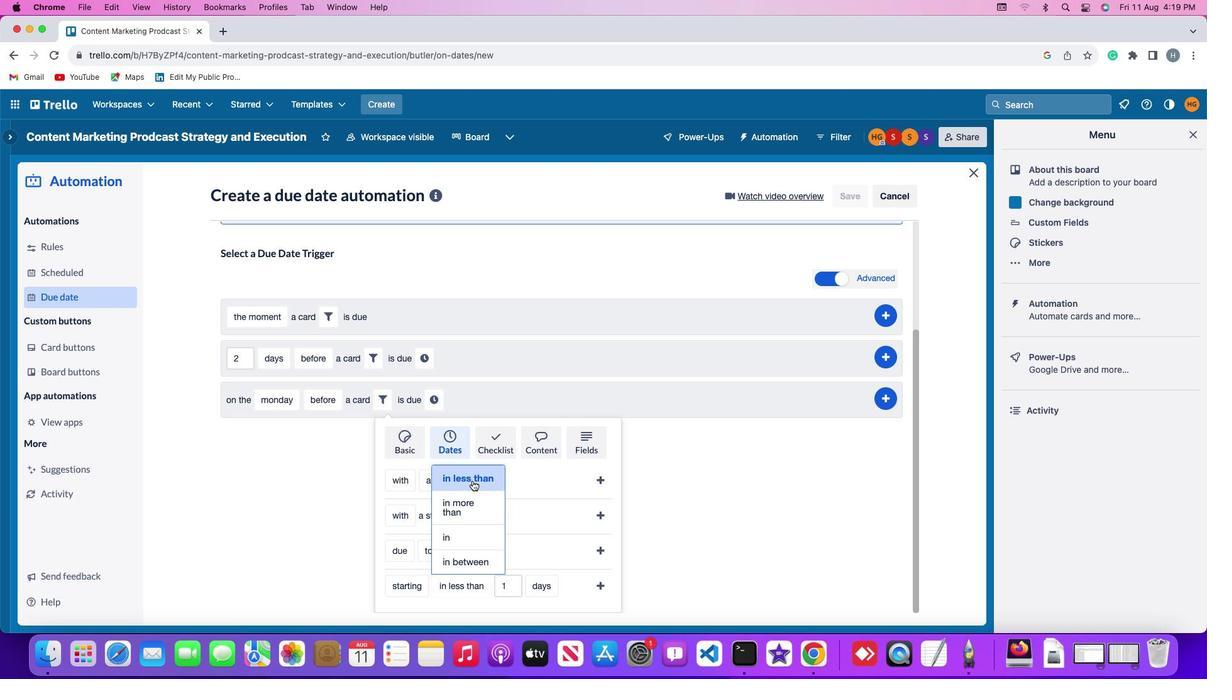
Action: Mouse moved to (513, 589)
Screenshot: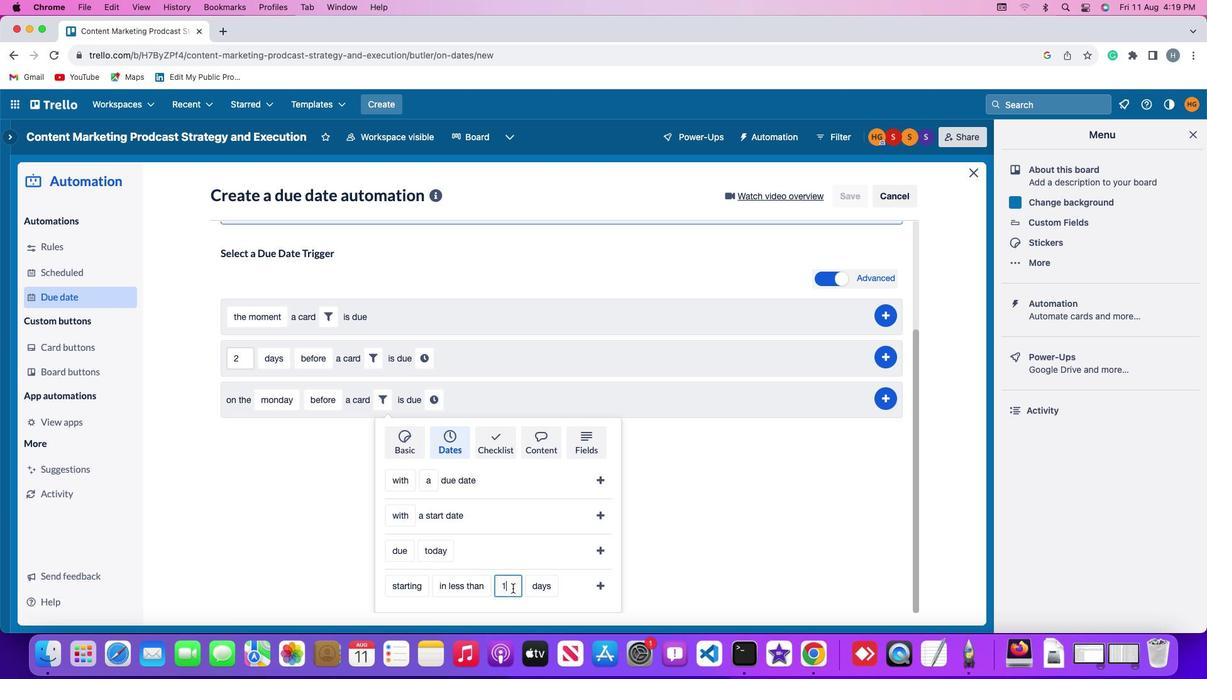 
Action: Mouse pressed left at (513, 589)
Screenshot: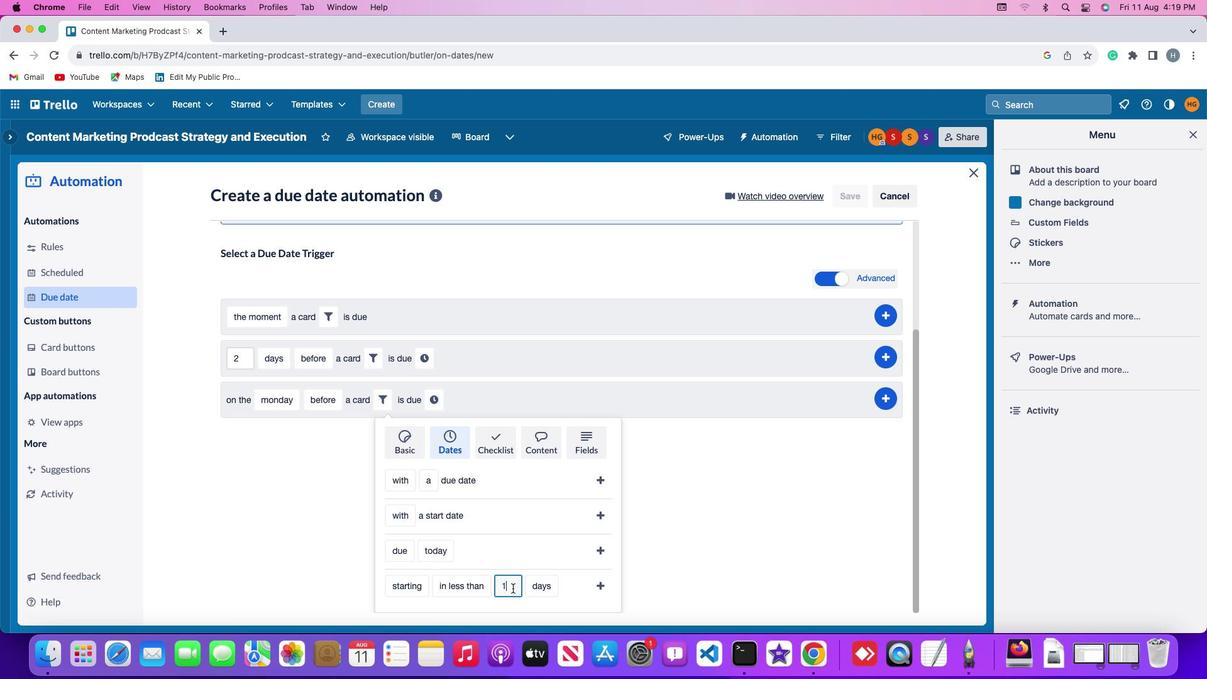 
Action: Mouse moved to (513, 588)
Screenshot: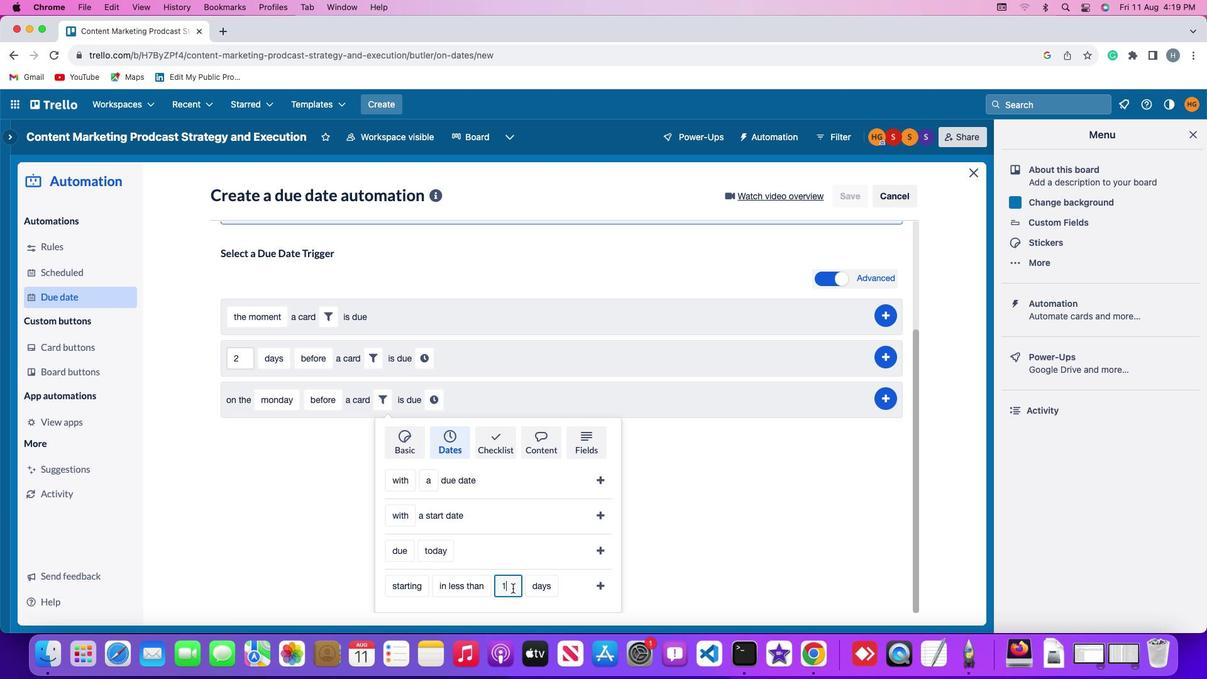 
Action: Key pressed Key.backspace'1'
Screenshot: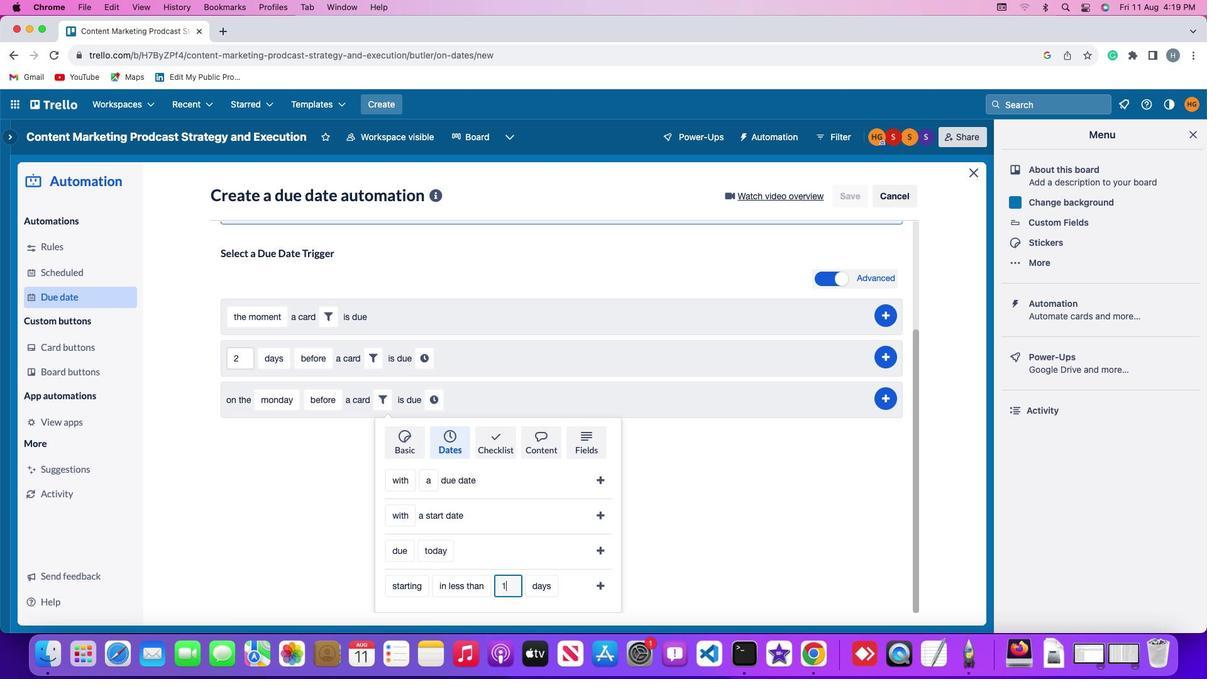 
Action: Mouse moved to (539, 586)
Screenshot: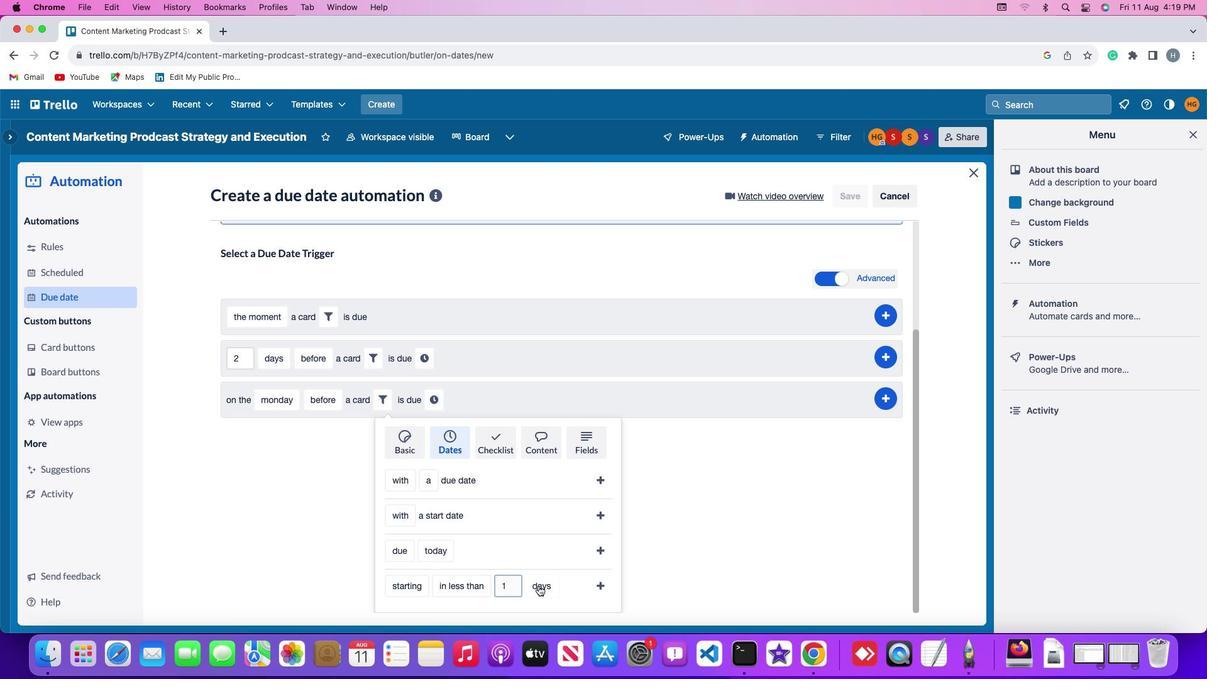 
Action: Mouse pressed left at (539, 586)
Screenshot: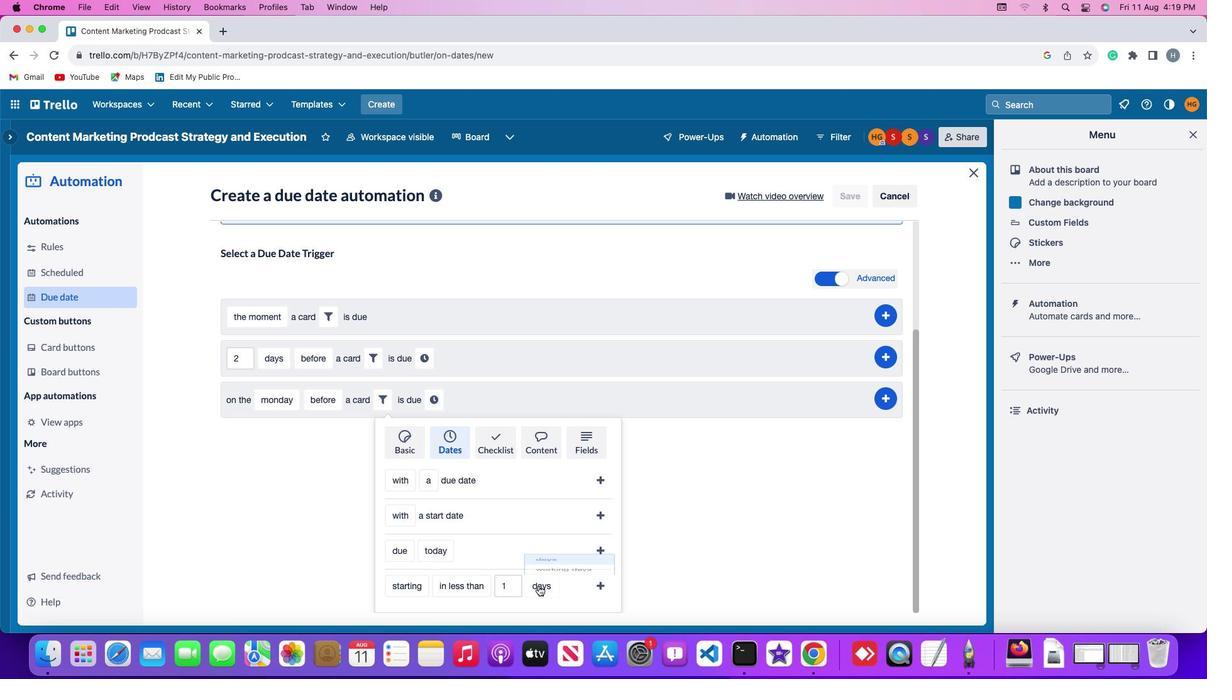
Action: Mouse moved to (549, 563)
Screenshot: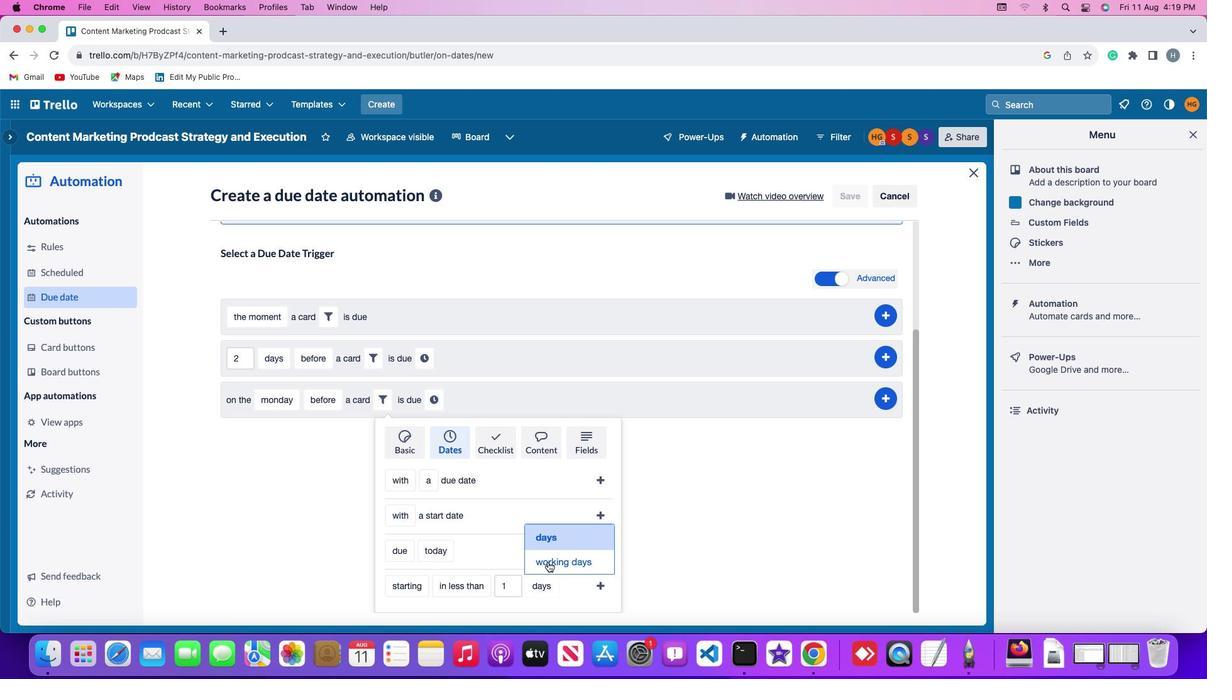 
Action: Mouse pressed left at (549, 563)
Screenshot: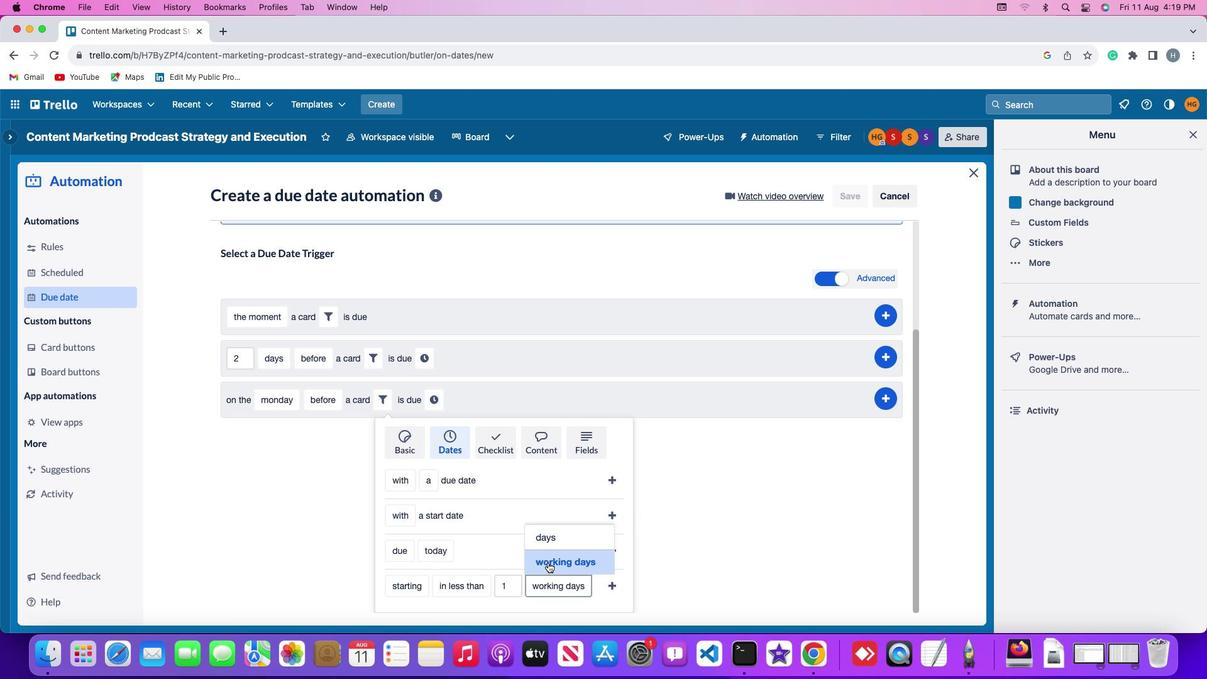 
Action: Mouse moved to (605, 588)
Screenshot: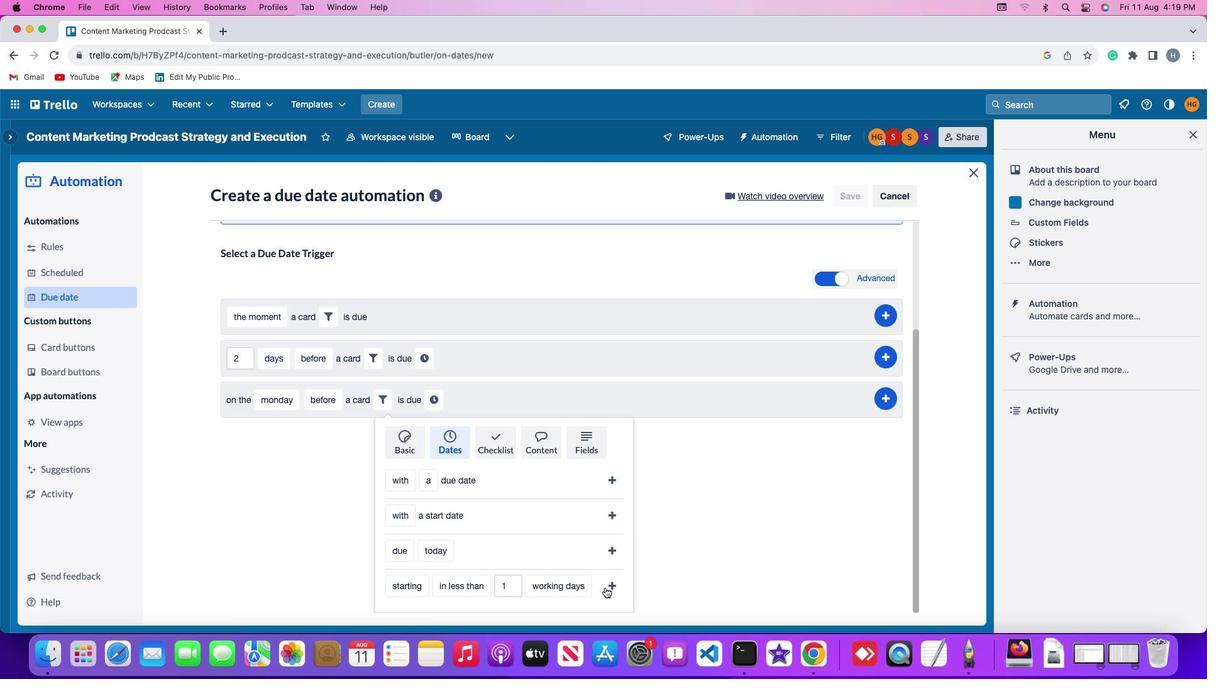 
Action: Mouse pressed left at (605, 588)
Screenshot: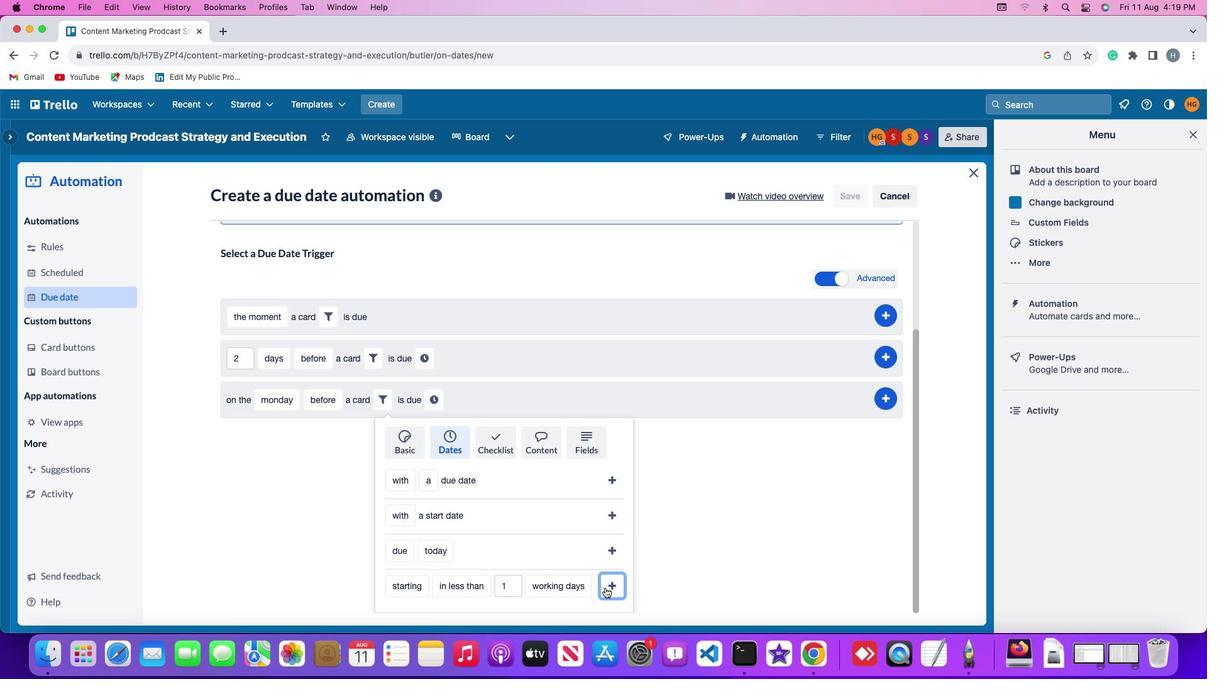 
Action: Mouse moved to (600, 541)
Screenshot: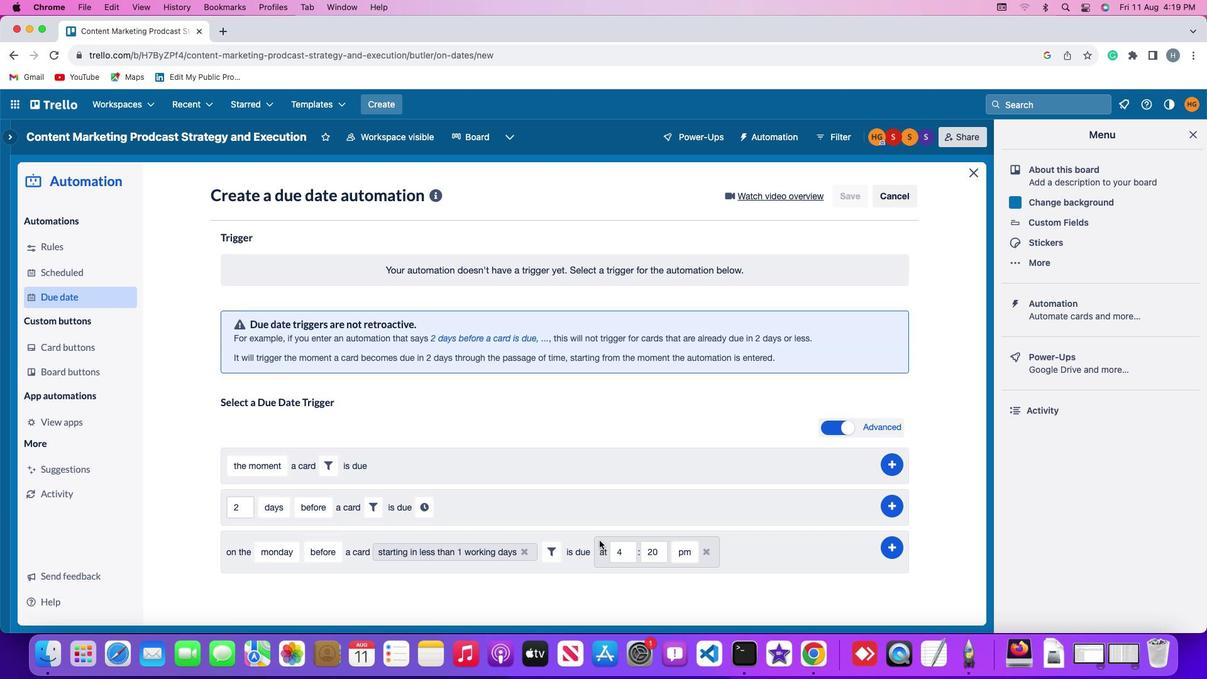 
Action: Mouse pressed left at (600, 541)
Screenshot: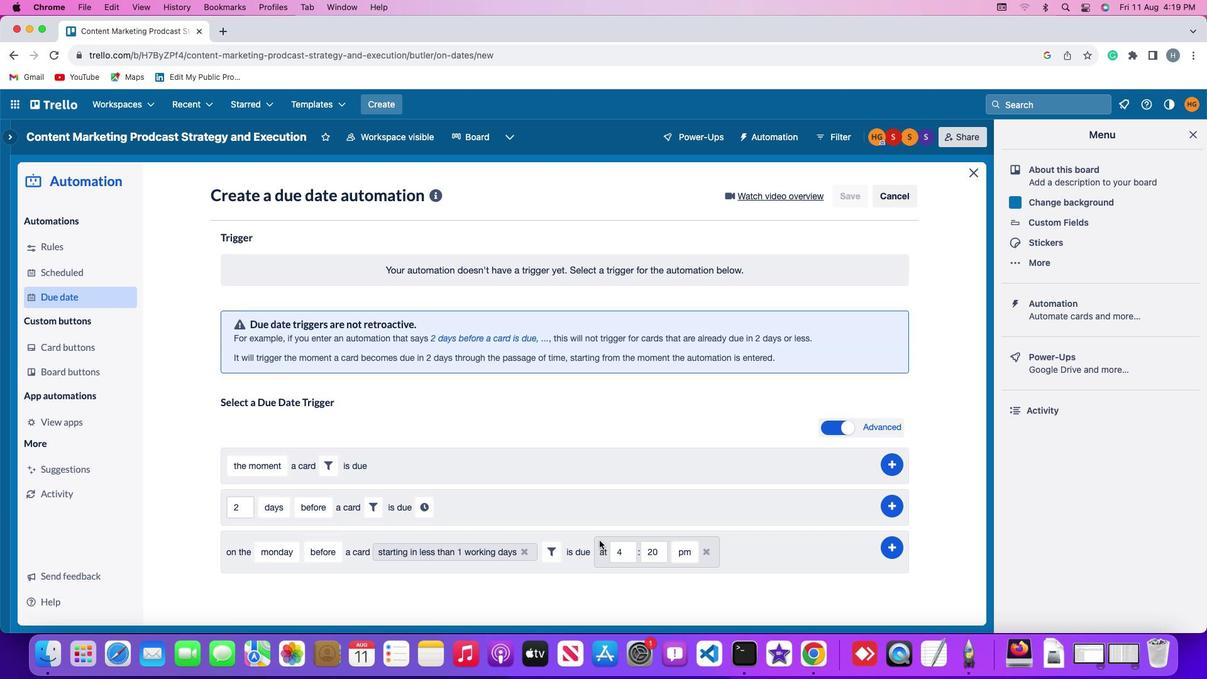 
Action: Mouse moved to (626, 551)
Screenshot: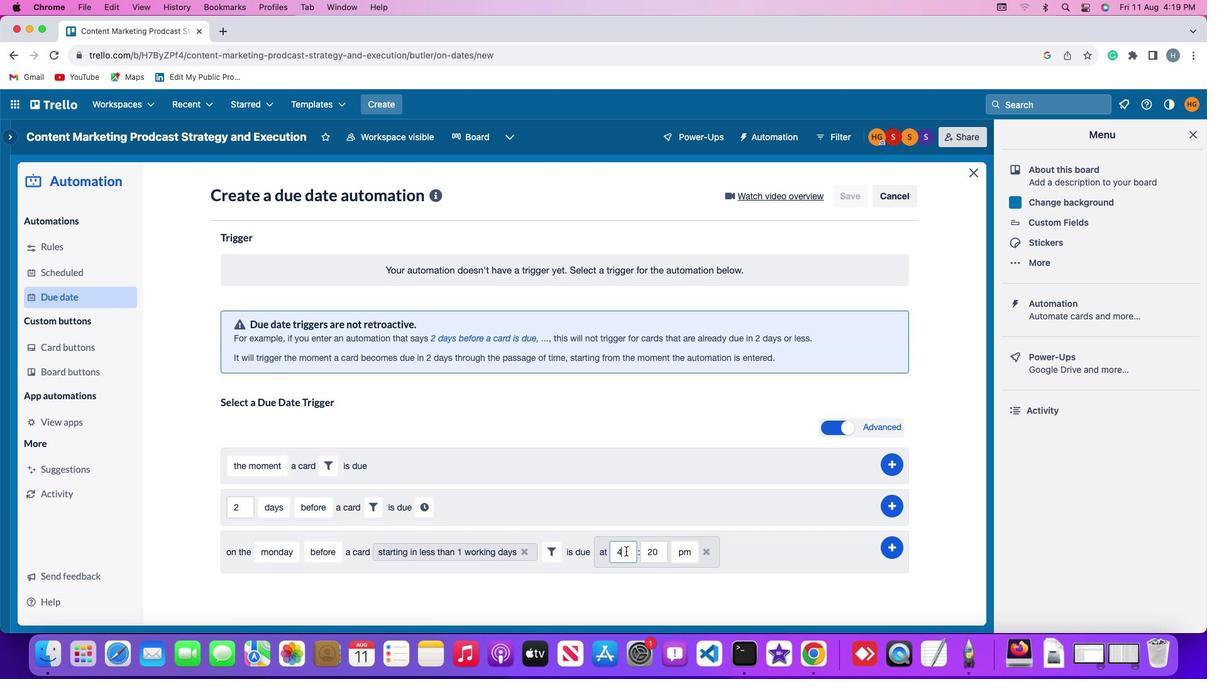 
Action: Mouse pressed left at (626, 551)
Screenshot: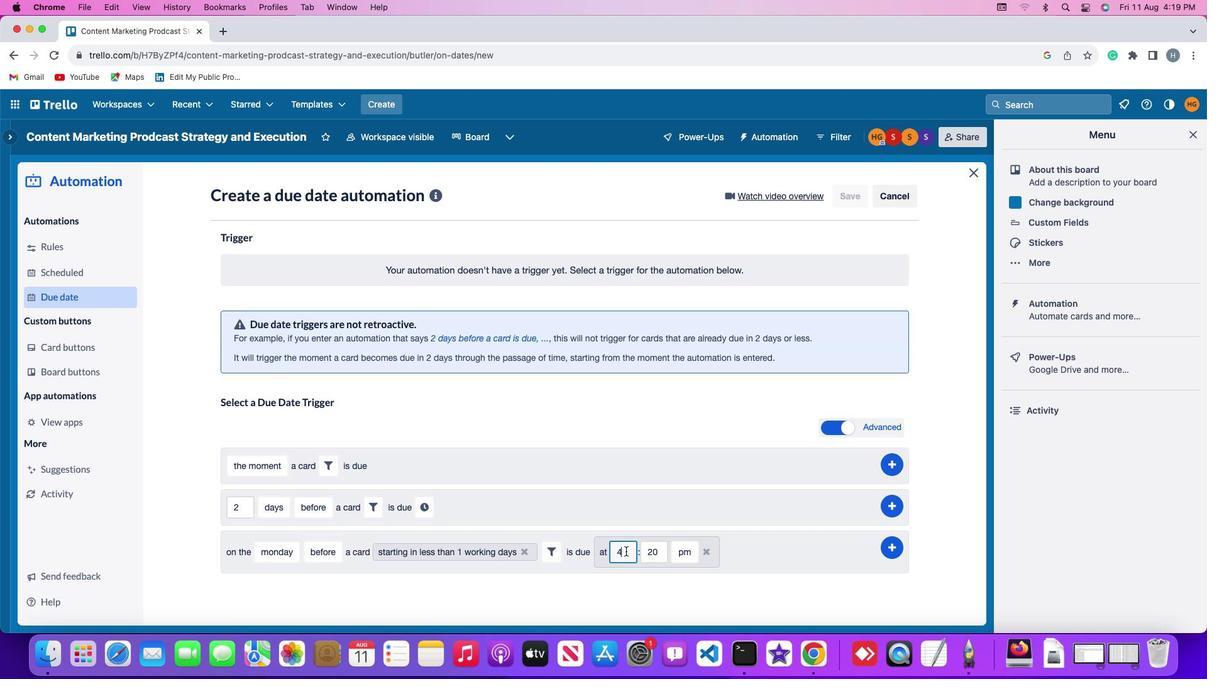 
Action: Mouse moved to (627, 551)
Screenshot: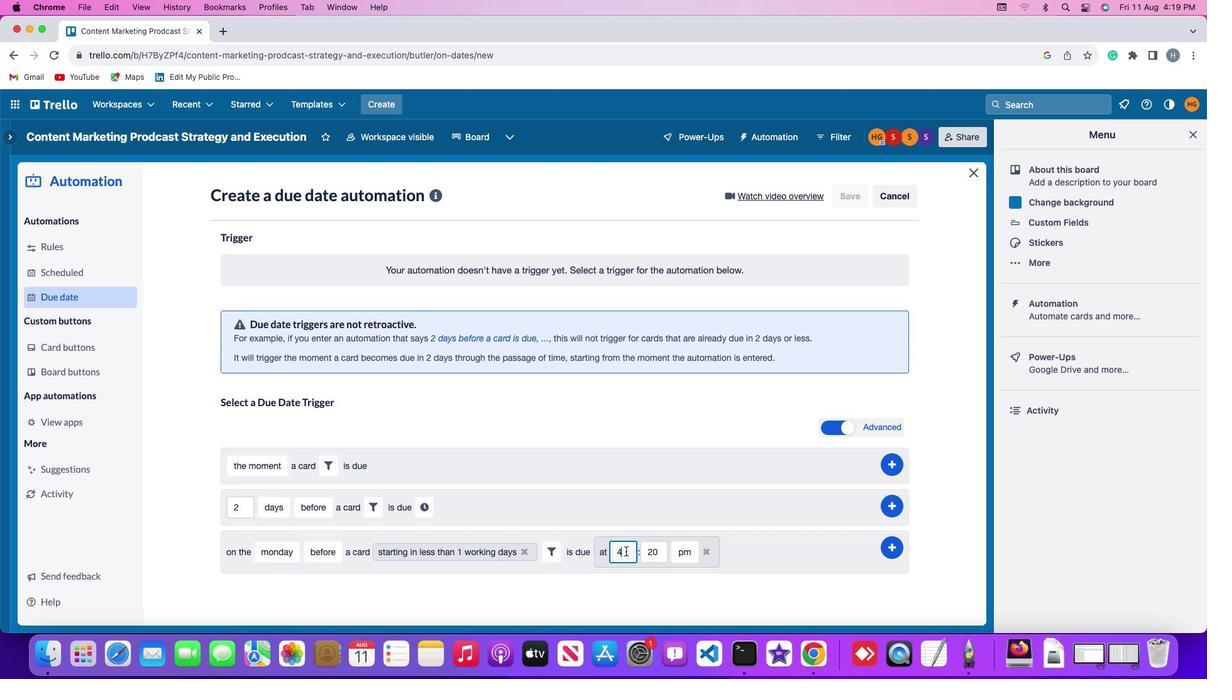 
Action: Key pressed Key.backspace'1''1'
Screenshot: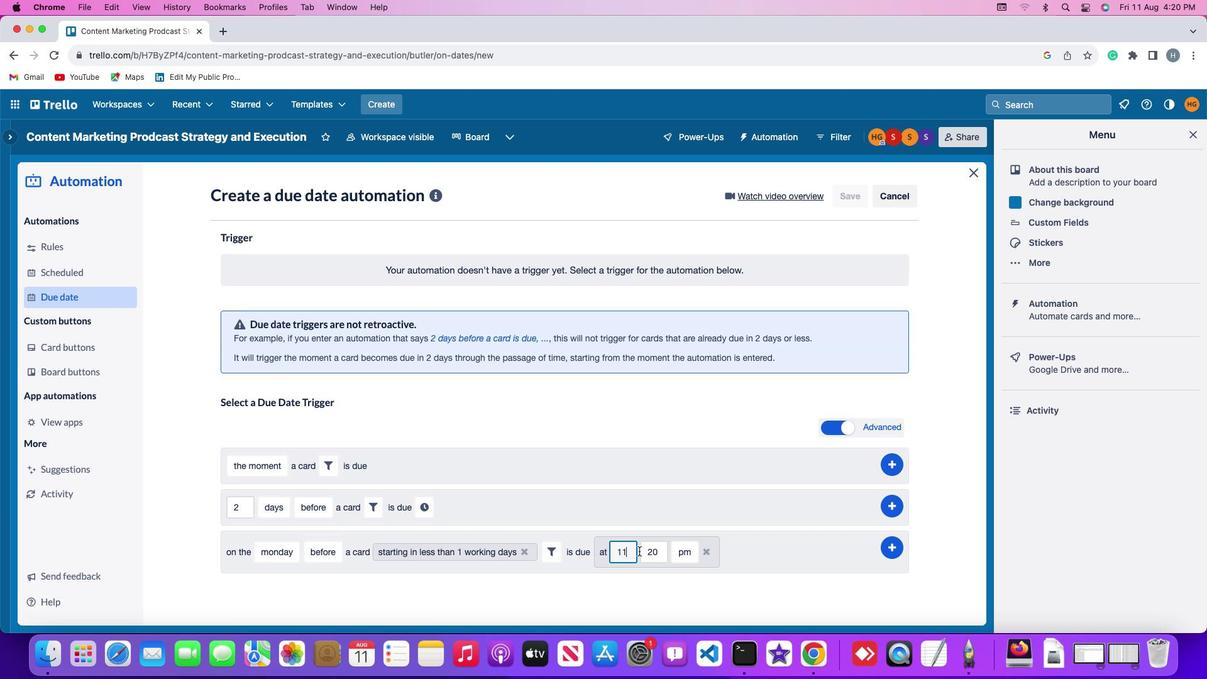 
Action: Mouse moved to (661, 552)
Screenshot: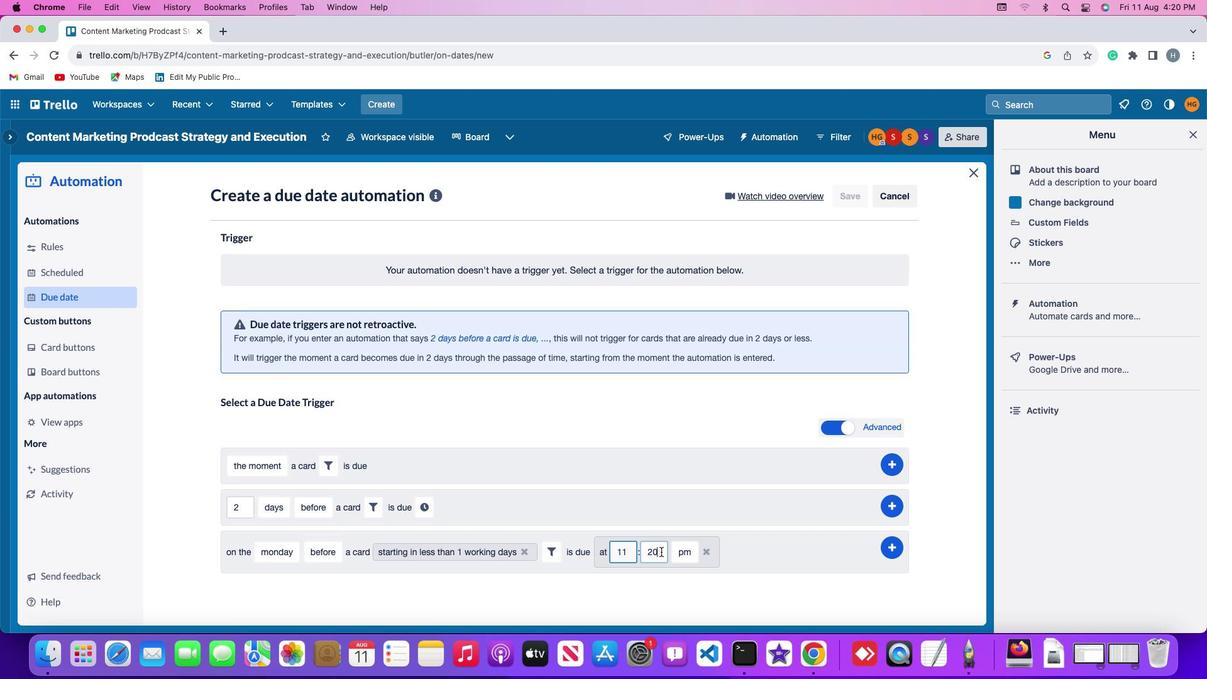 
Action: Mouse pressed left at (661, 552)
Screenshot: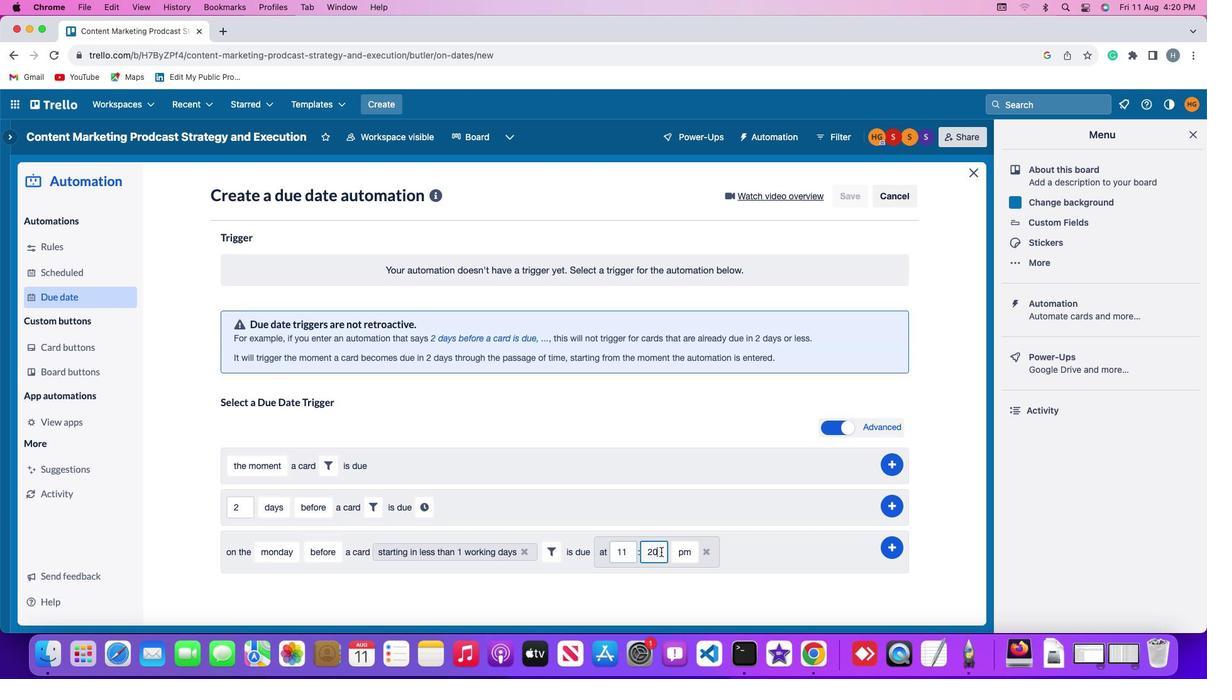 
Action: Key pressed Key.backspaceKey.backspace'0''0'
Screenshot: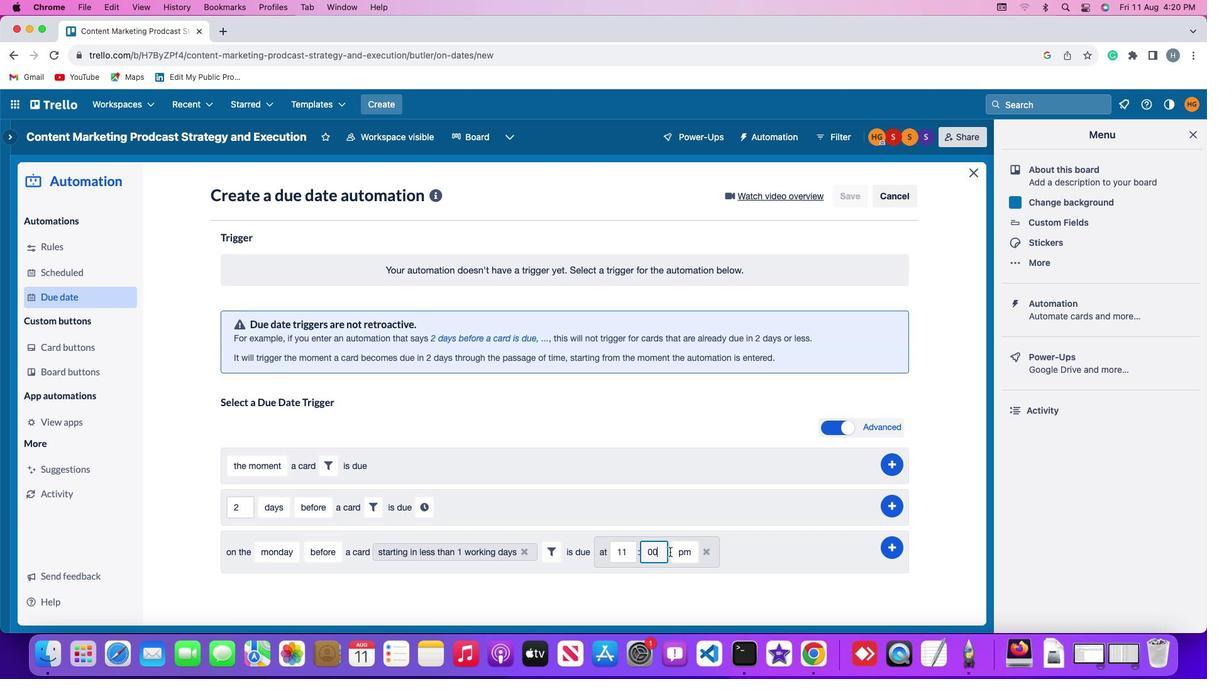 
Action: Mouse moved to (693, 551)
Screenshot: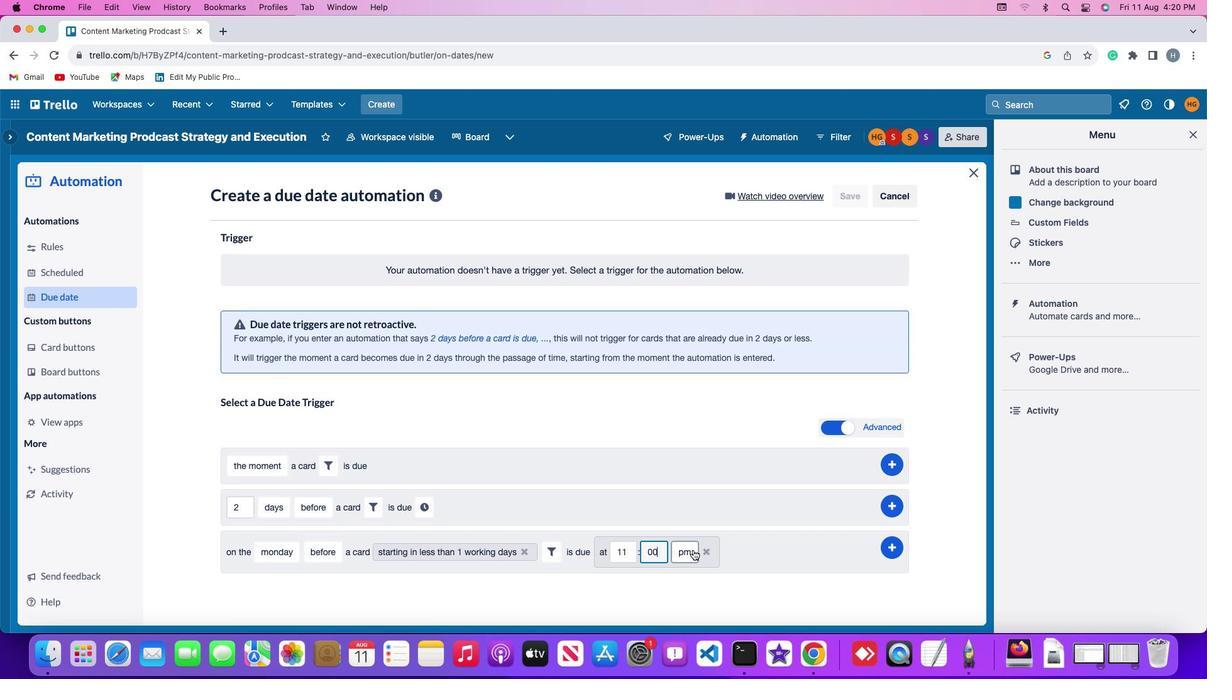 
Action: Mouse pressed left at (693, 551)
Screenshot: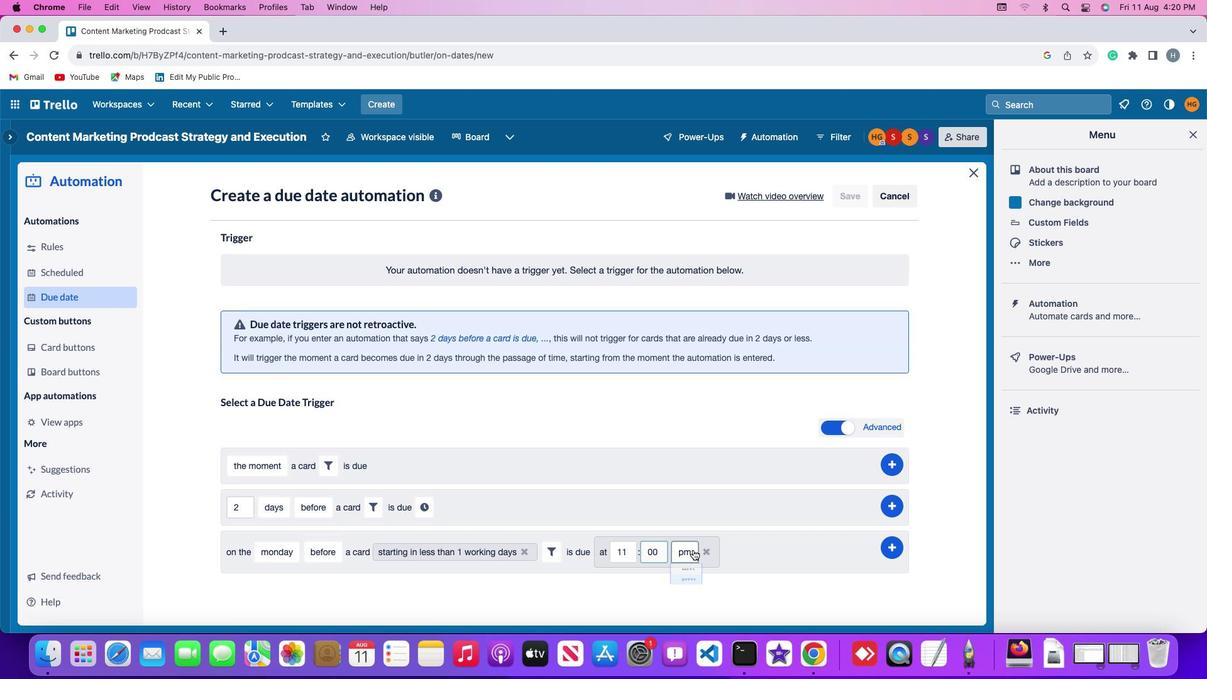 
Action: Mouse moved to (686, 575)
Screenshot: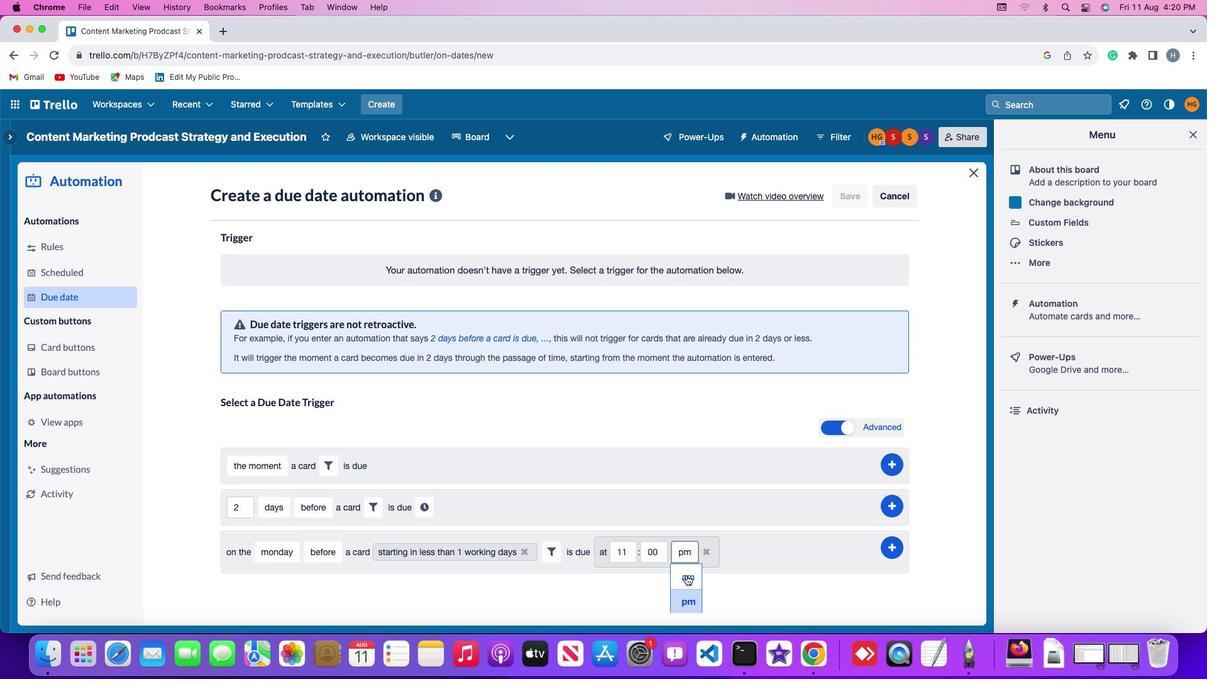 
Action: Mouse pressed left at (686, 575)
Screenshot: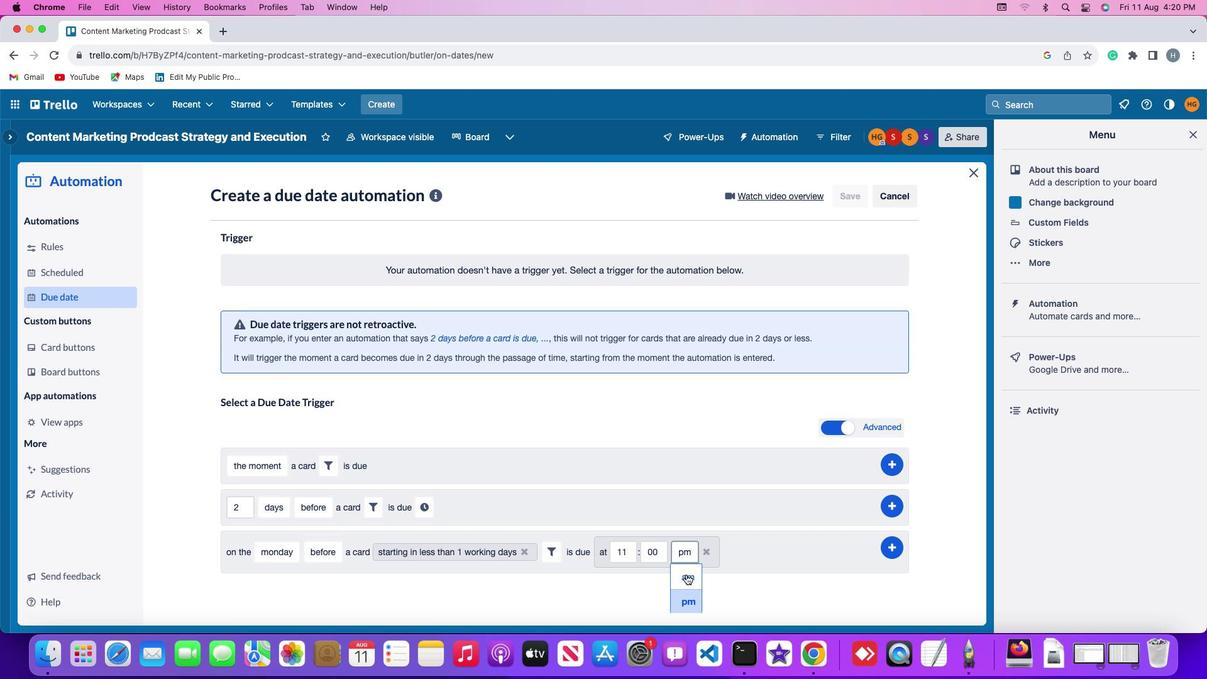 
Action: Mouse moved to (895, 545)
Screenshot: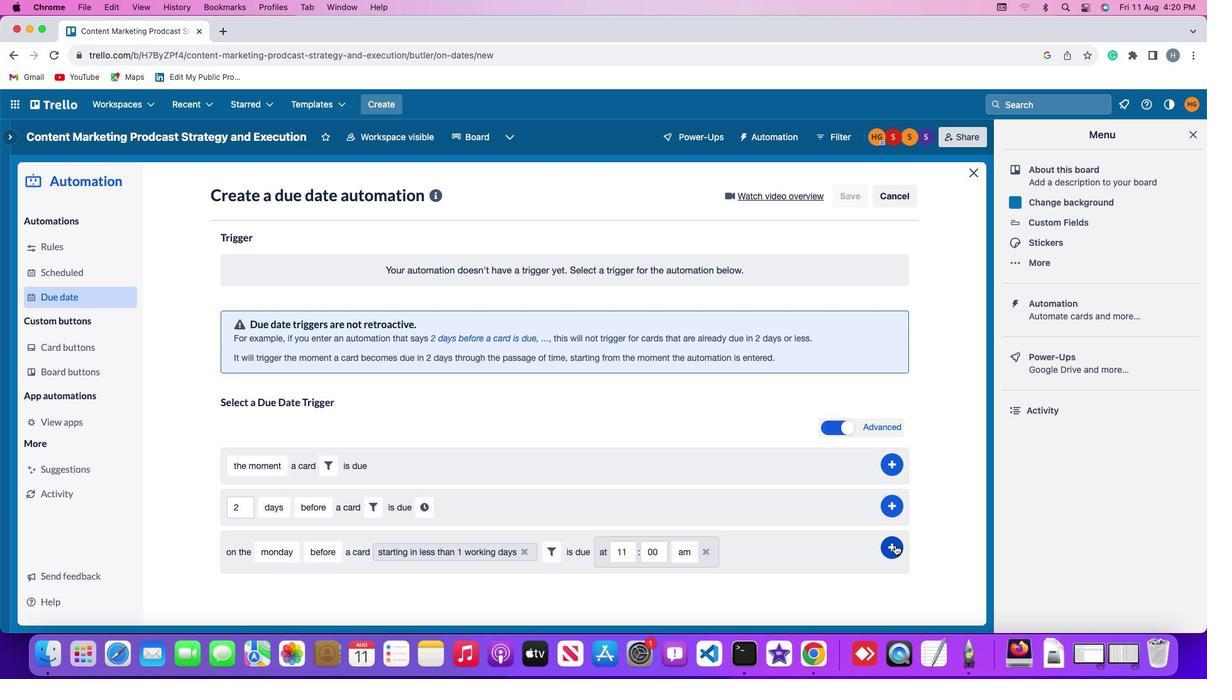 
Action: Mouse pressed left at (895, 545)
Screenshot: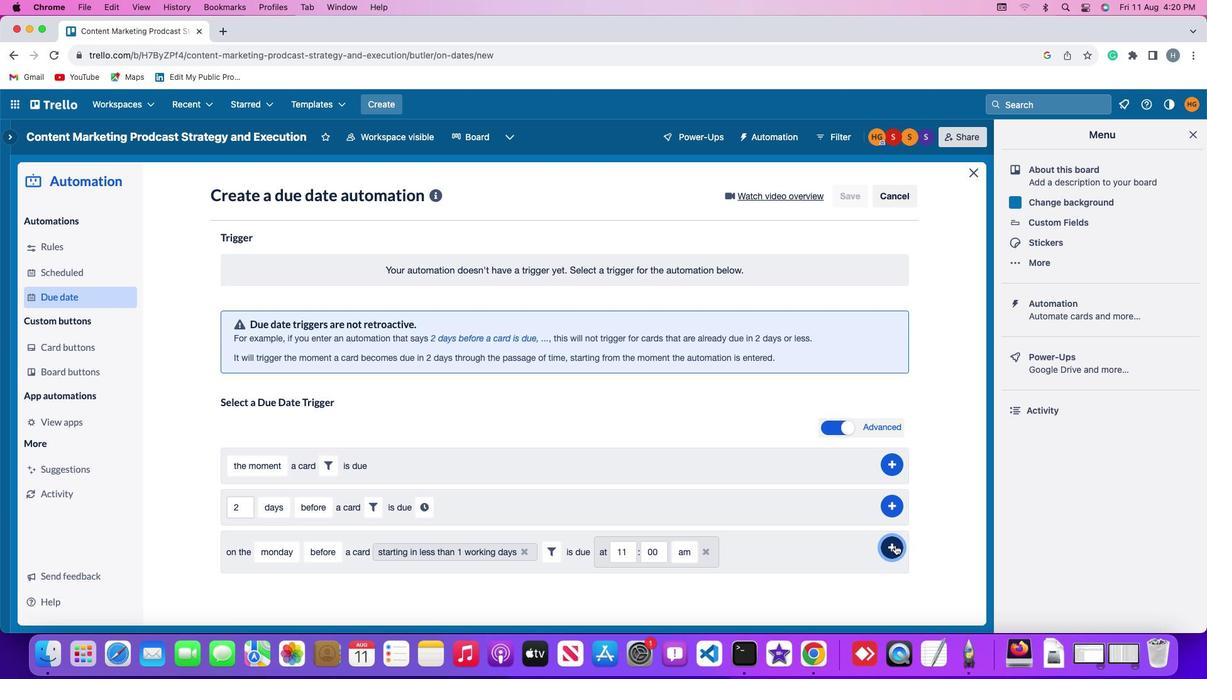 
Action: Mouse moved to (941, 366)
Screenshot: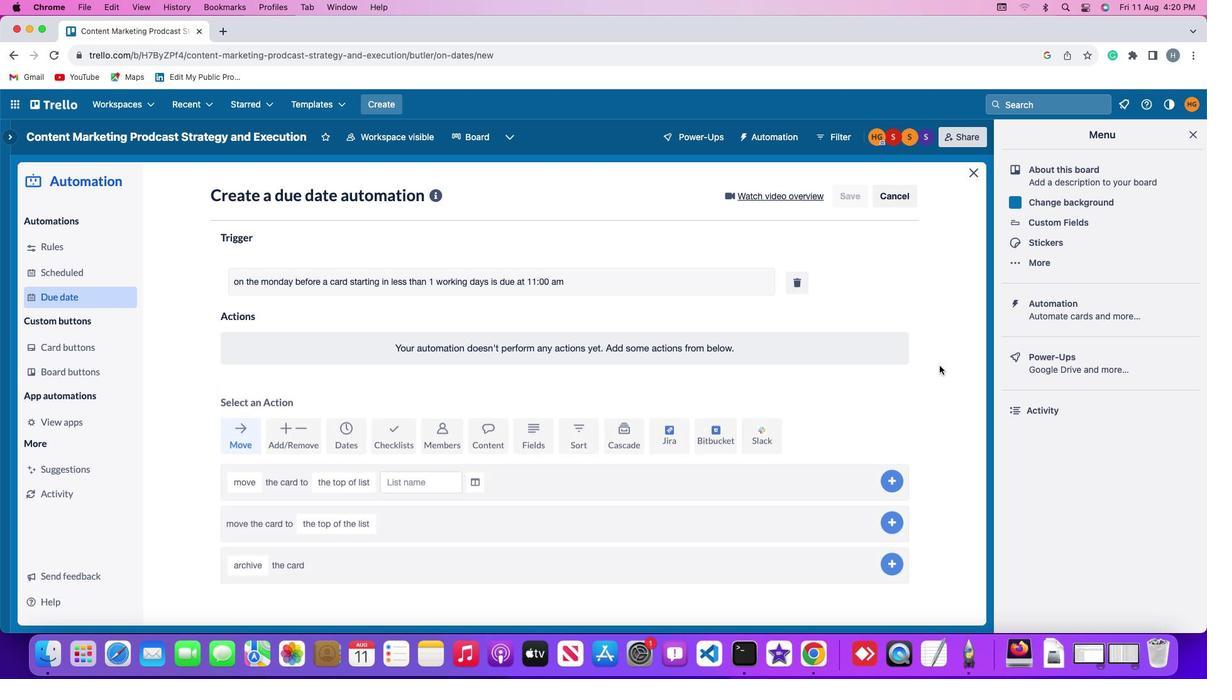 
